 Task: Search one way flight ticket for 3 adults in first from Rochester: Rochester International Airport to Raleigh: Raleigh-durham International Airport on 8-5-2023. Choice of flights is Alaska. Number of bags: 11 checked bags. Price is upto 82000. Outbound departure time preference is 6:30.
Action: Mouse moved to (377, 314)
Screenshot: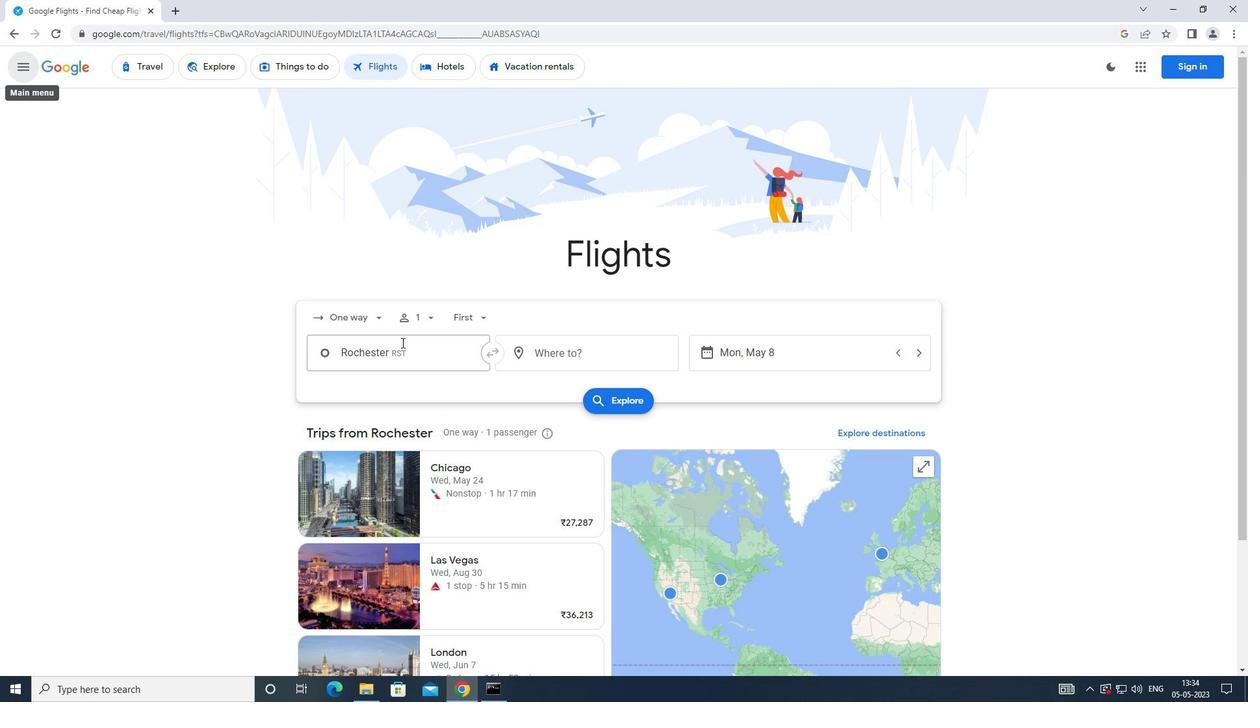 
Action: Mouse pressed left at (377, 314)
Screenshot: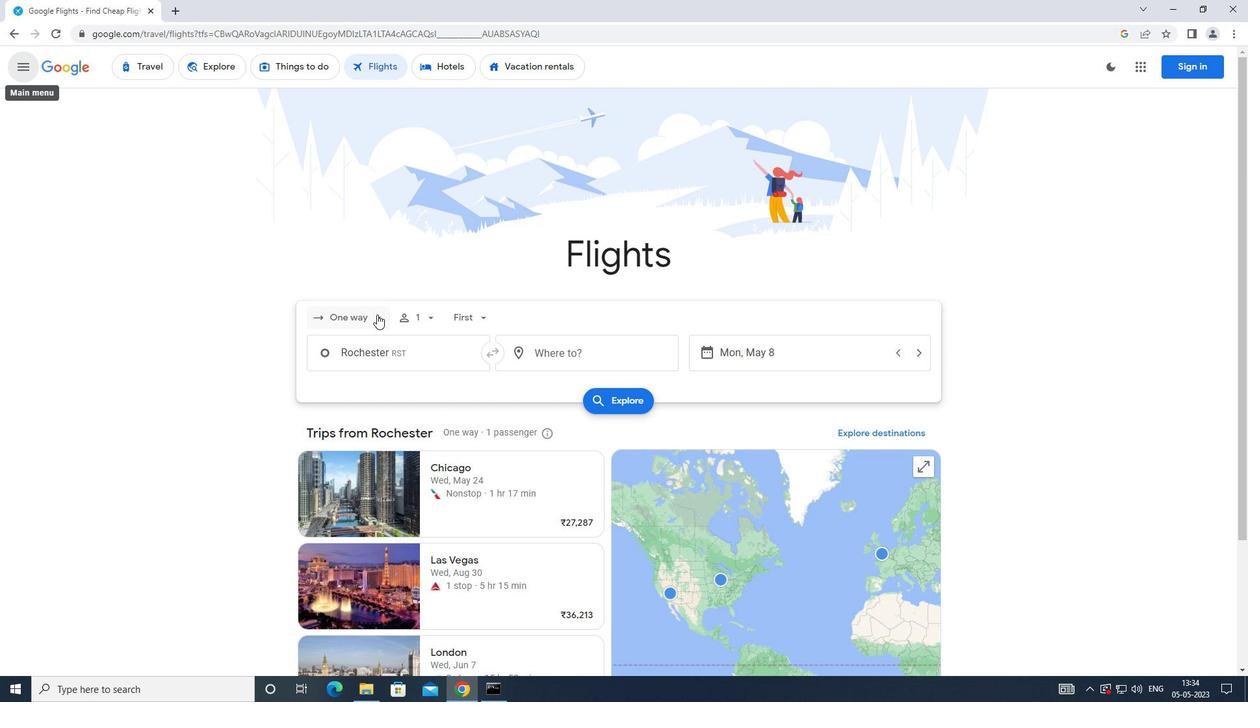 
Action: Mouse moved to (379, 382)
Screenshot: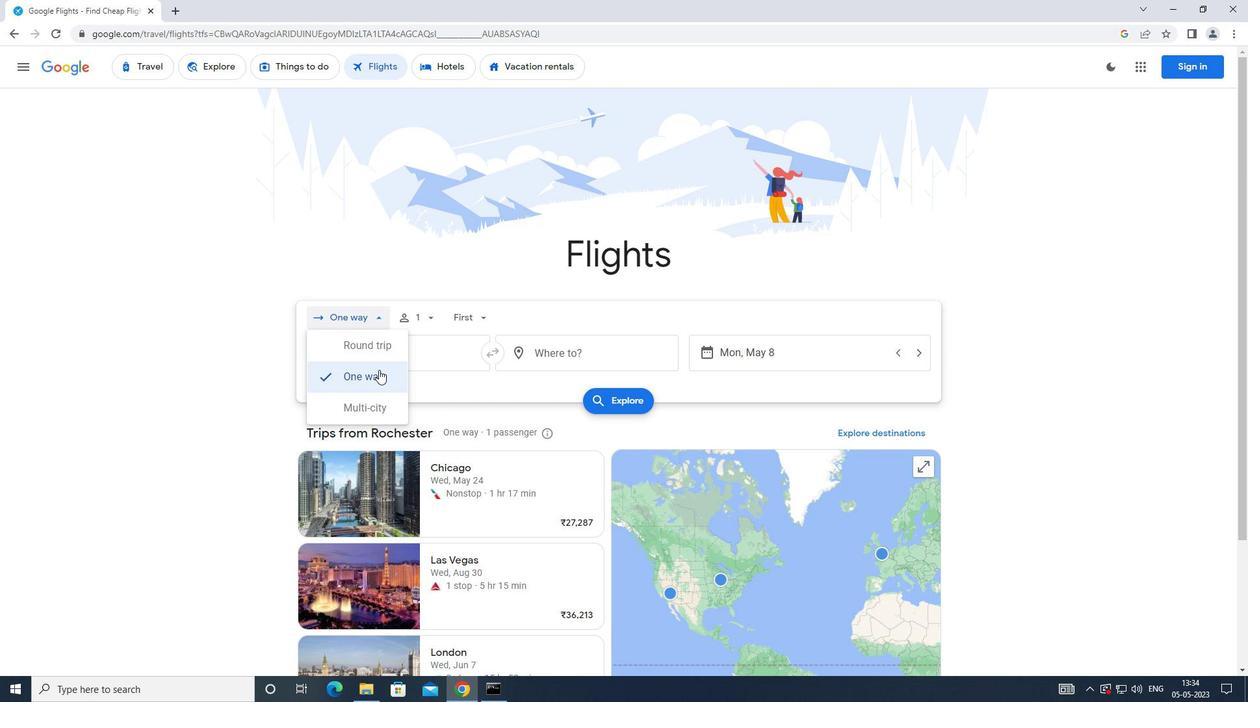 
Action: Mouse pressed left at (379, 382)
Screenshot: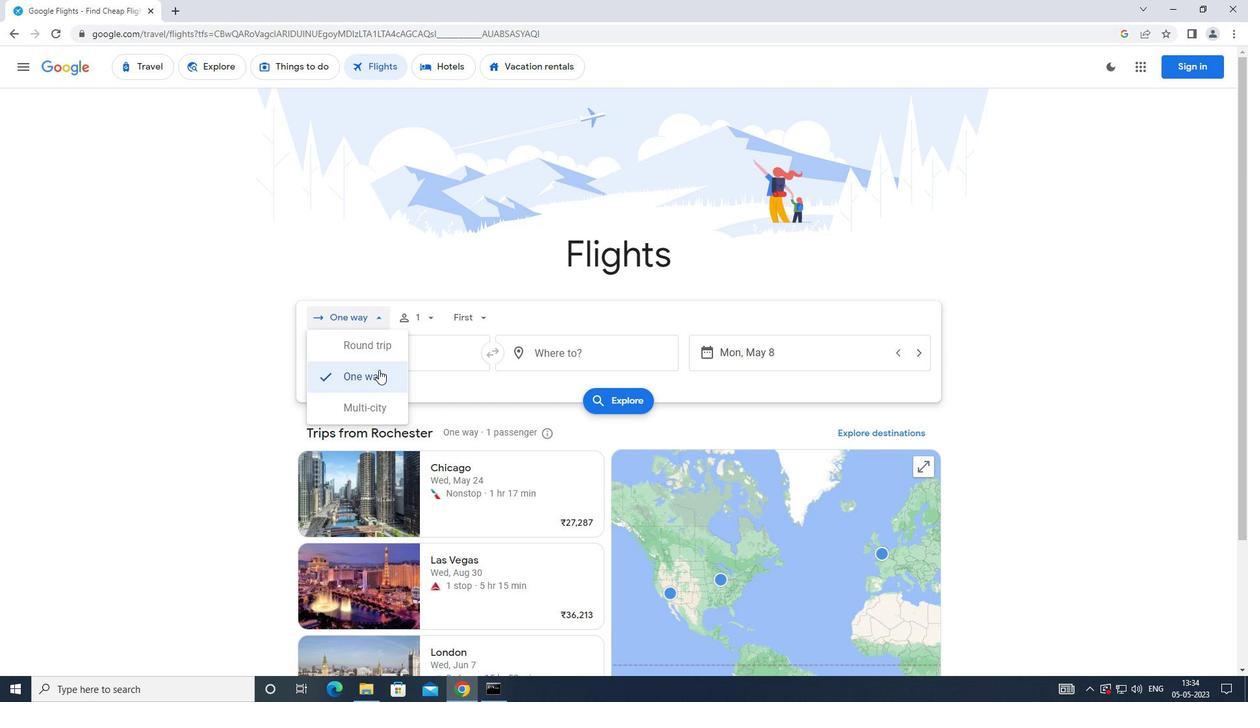 
Action: Mouse moved to (420, 321)
Screenshot: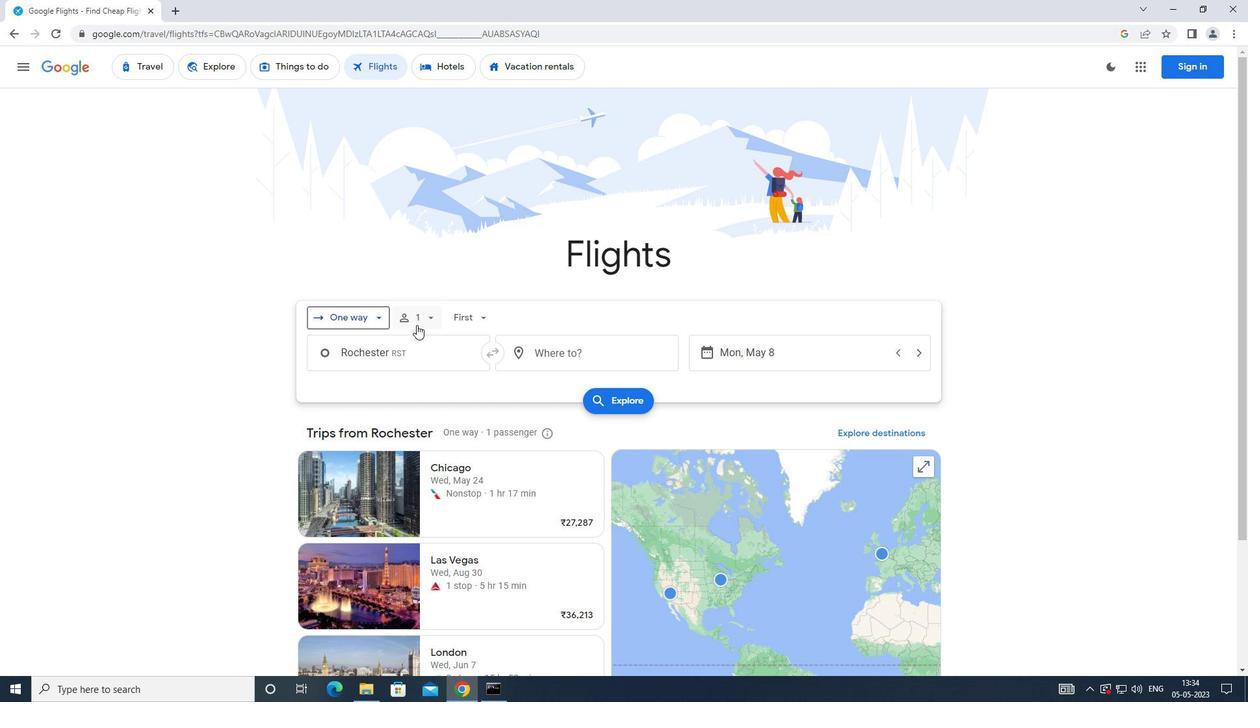
Action: Mouse pressed left at (420, 321)
Screenshot: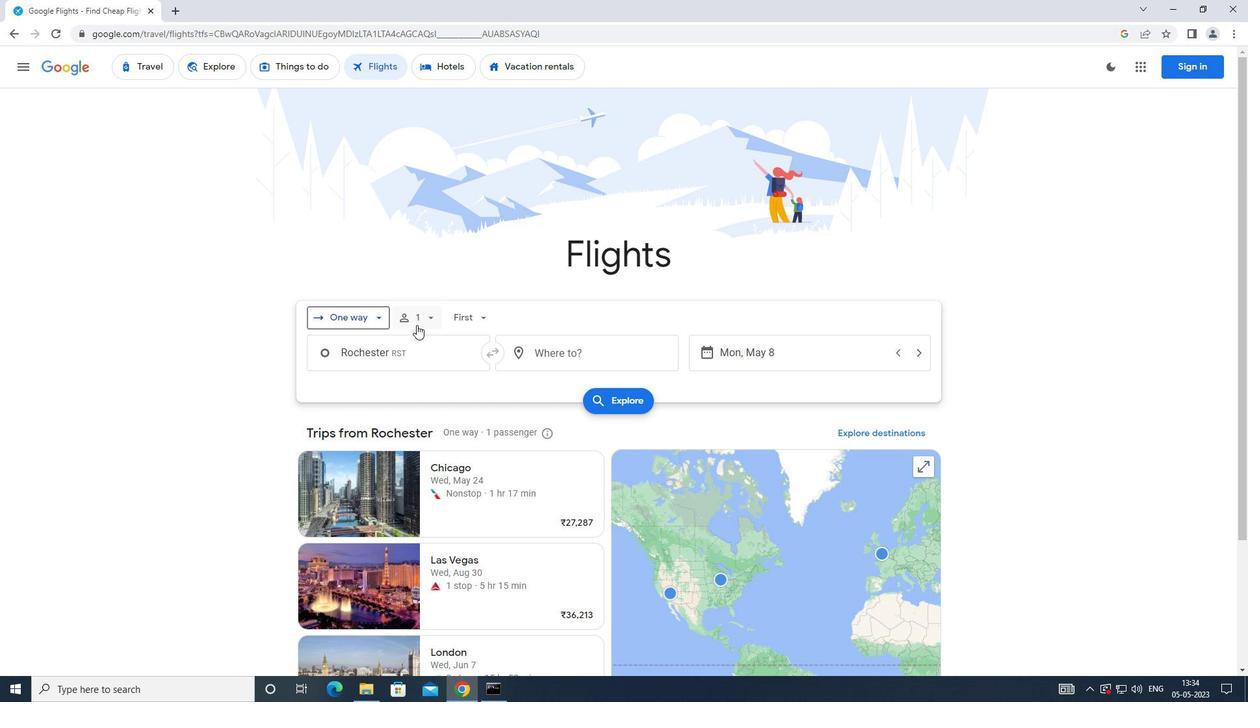 
Action: Mouse moved to (533, 359)
Screenshot: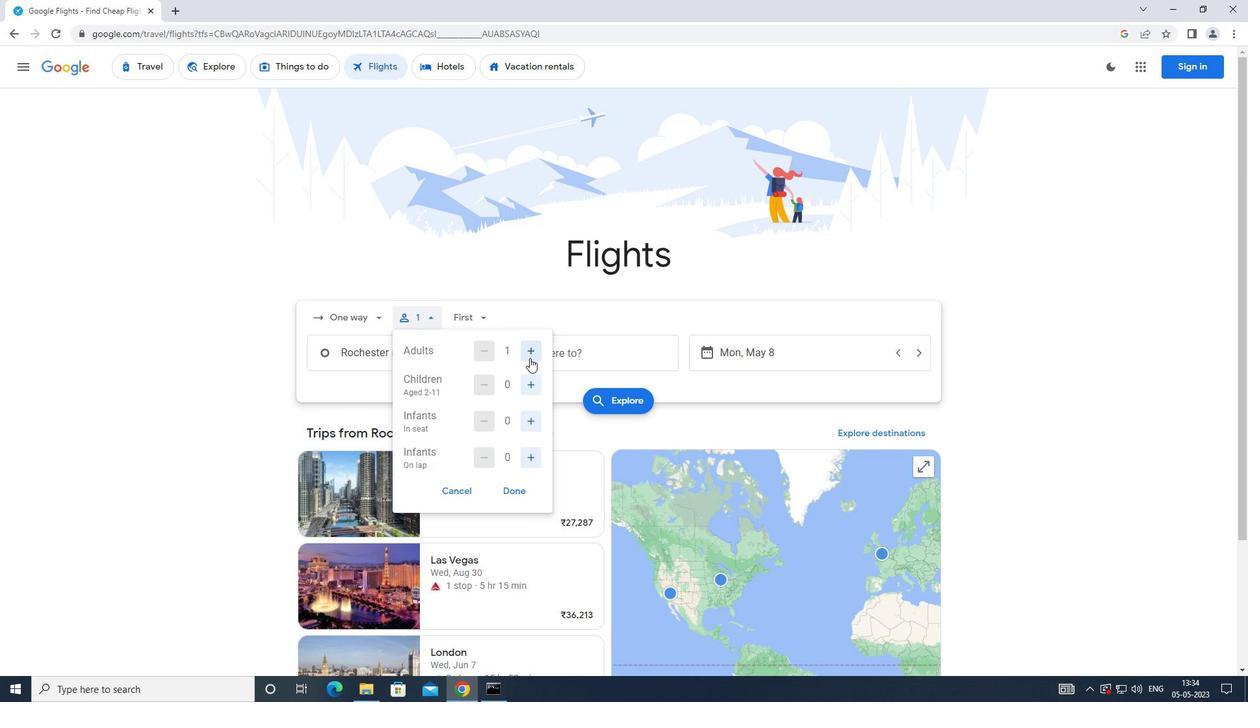 
Action: Mouse pressed left at (533, 359)
Screenshot: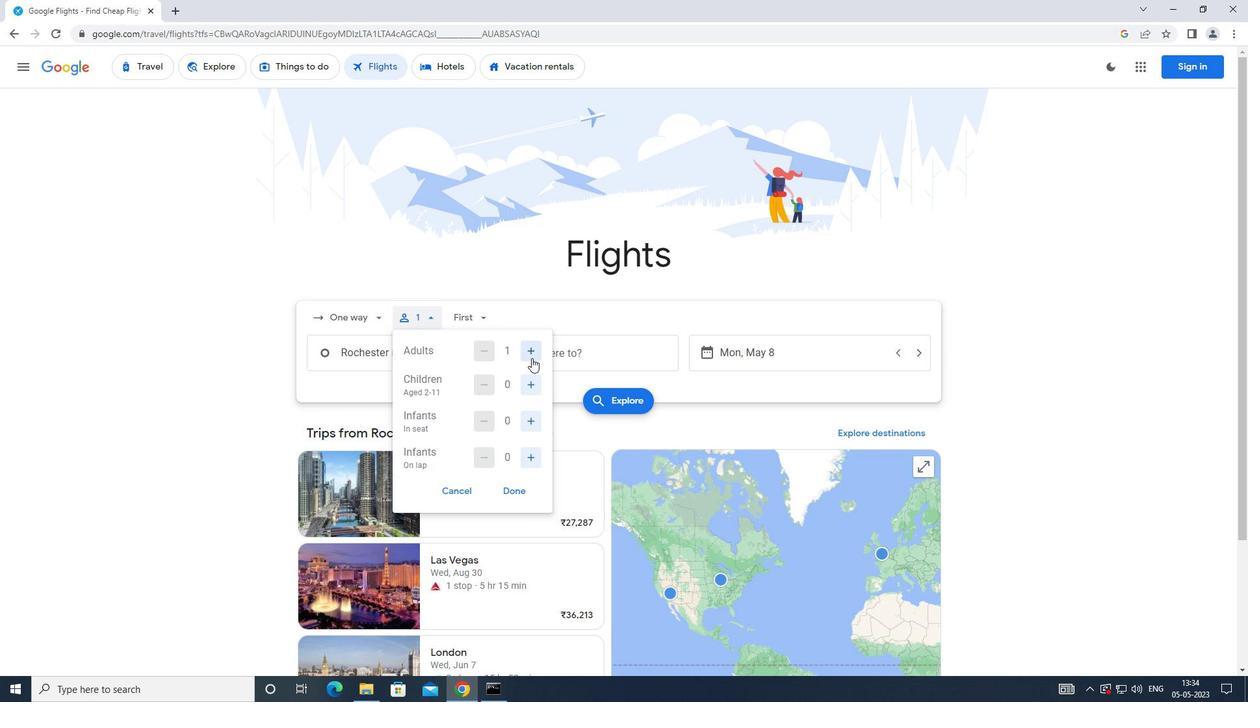 
Action: Mouse pressed left at (533, 359)
Screenshot: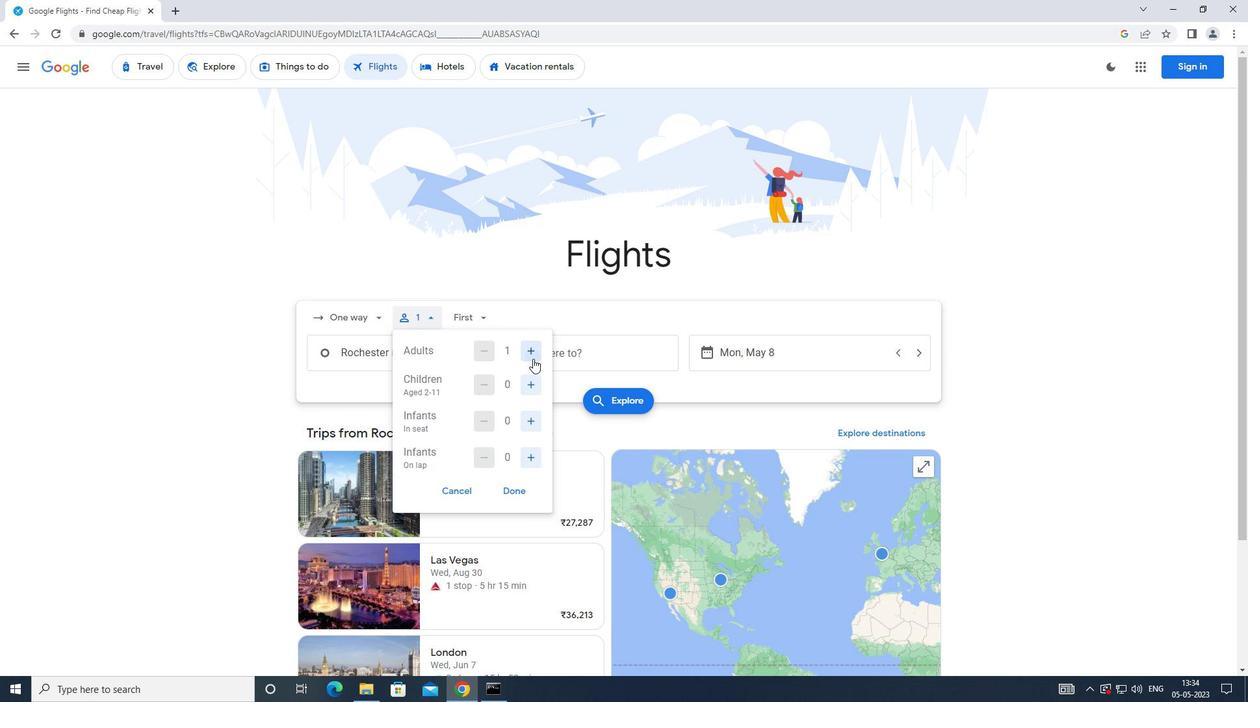 
Action: Mouse moved to (504, 496)
Screenshot: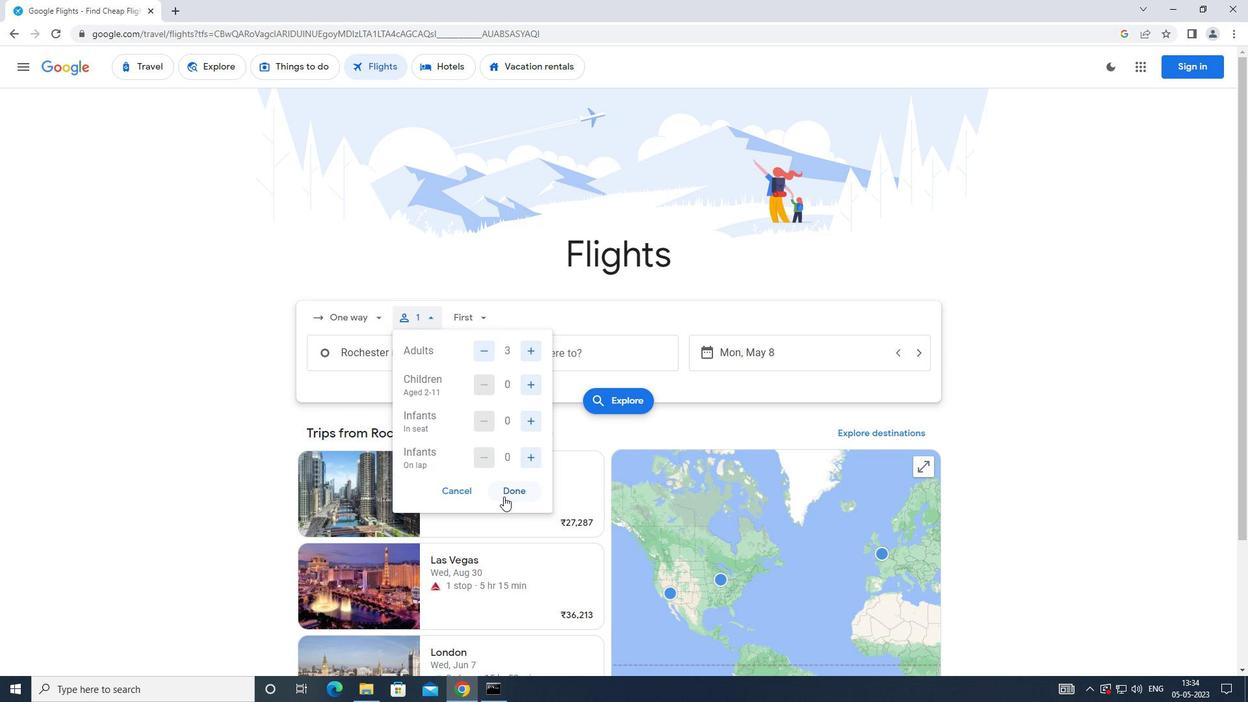 
Action: Mouse pressed left at (504, 496)
Screenshot: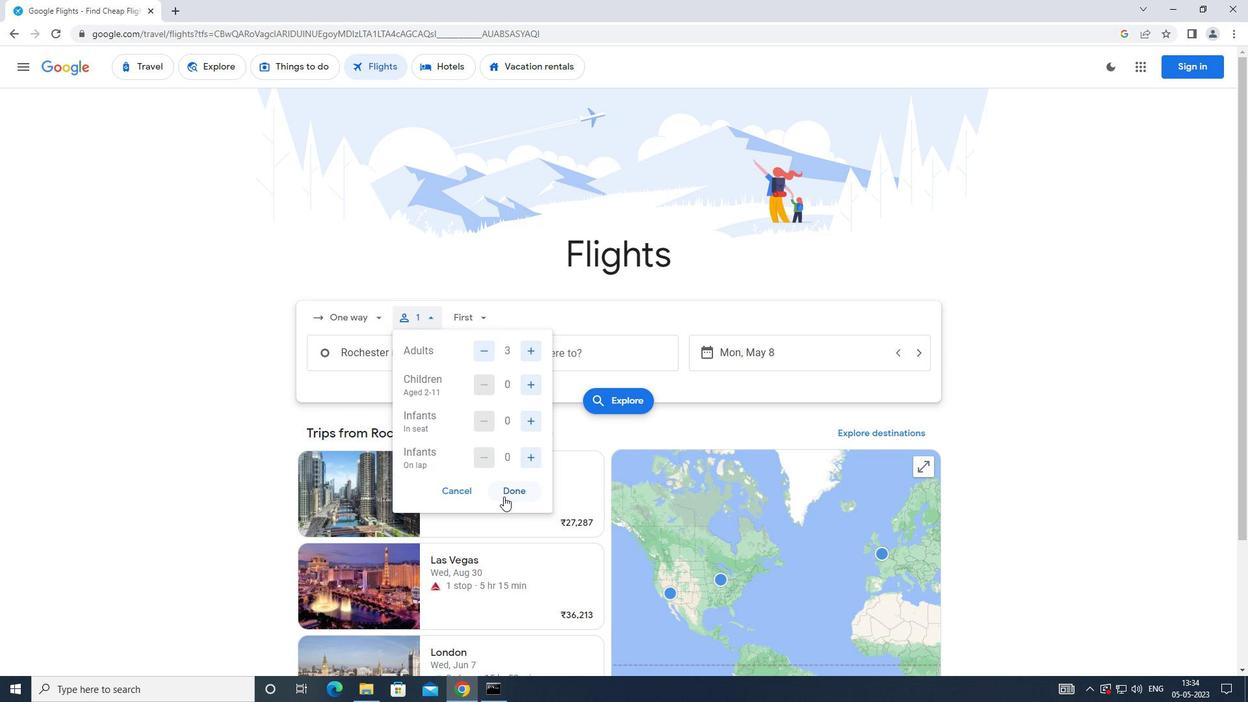 
Action: Mouse moved to (444, 356)
Screenshot: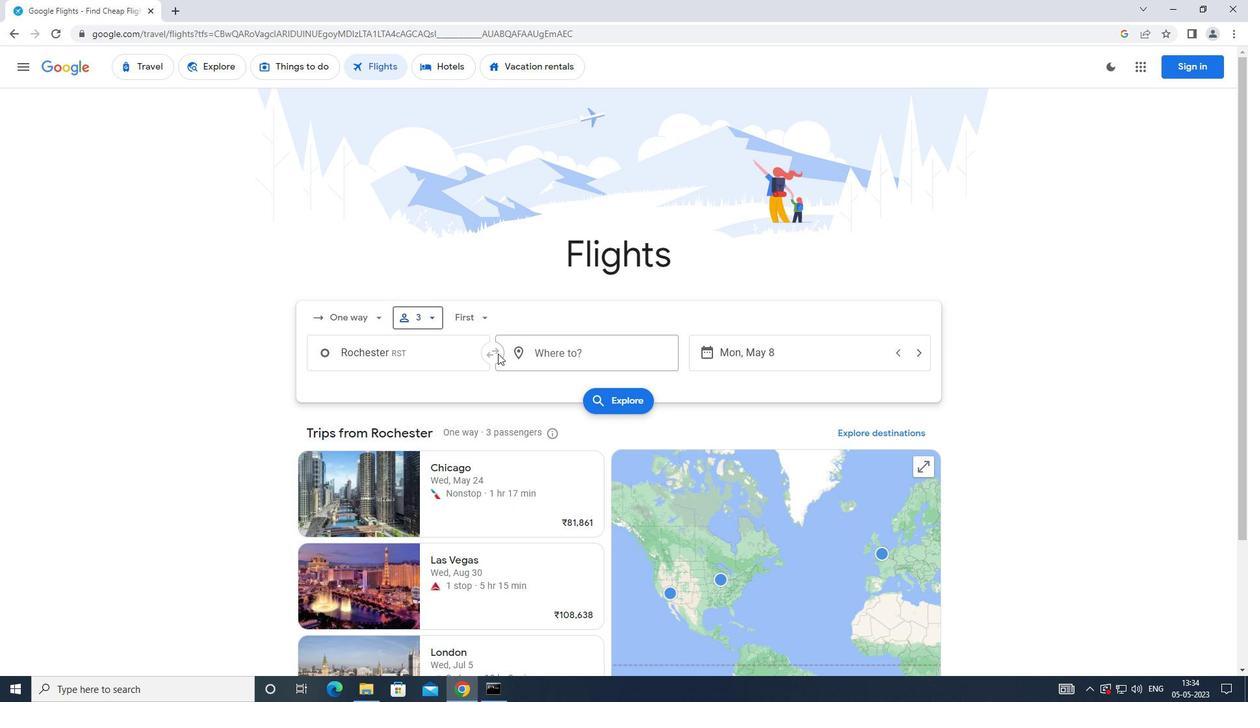 
Action: Mouse pressed left at (444, 356)
Screenshot: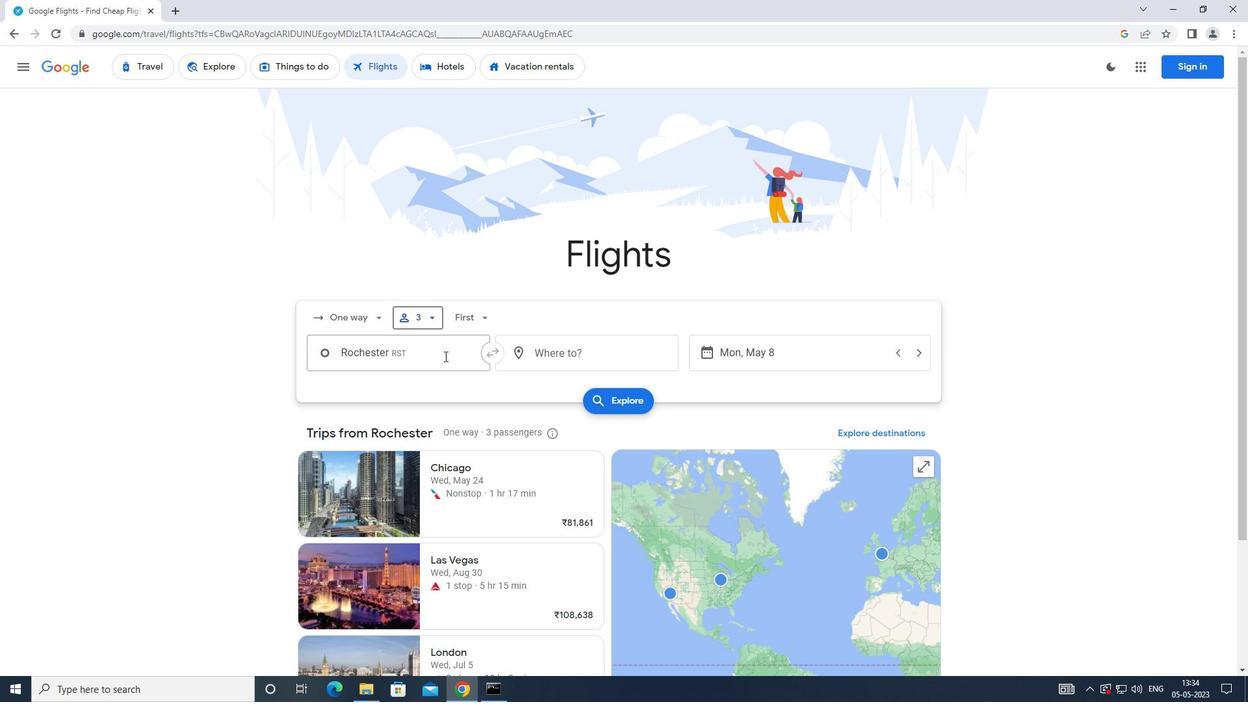 
Action: Mouse moved to (441, 357)
Screenshot: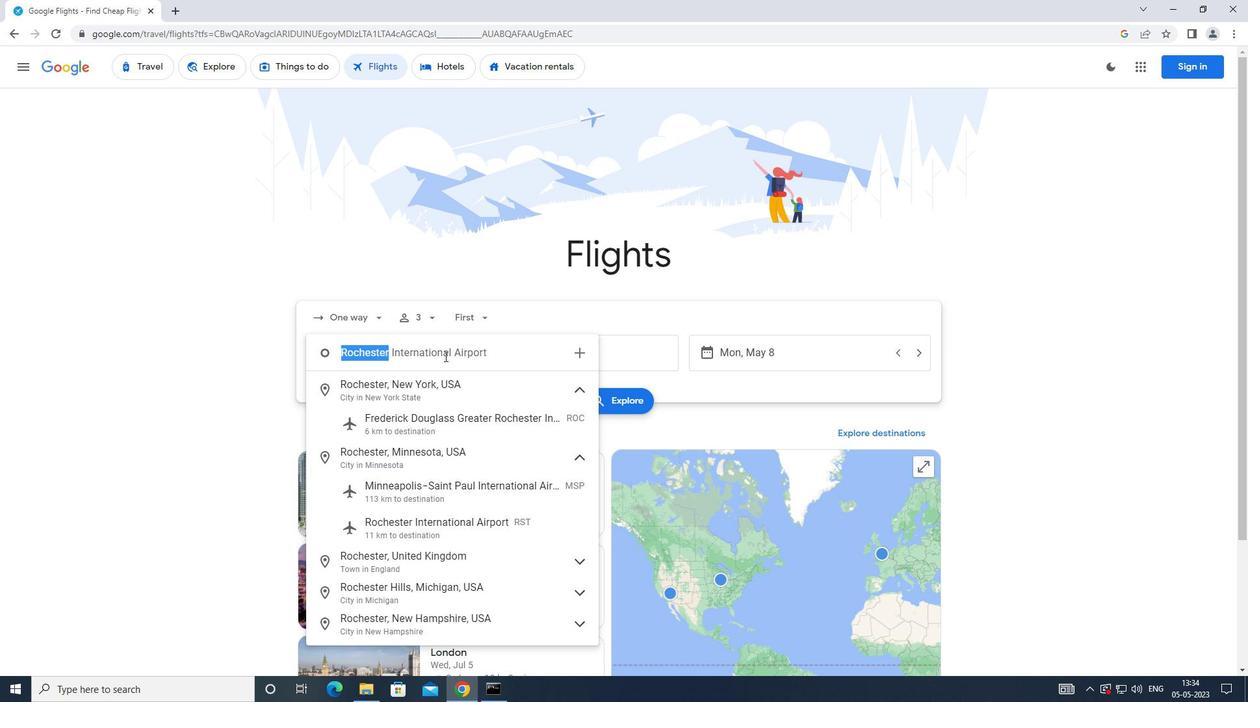 
Action: Key pressed <Key.caps_lock>r<Key.caps_lock>ochester
Screenshot: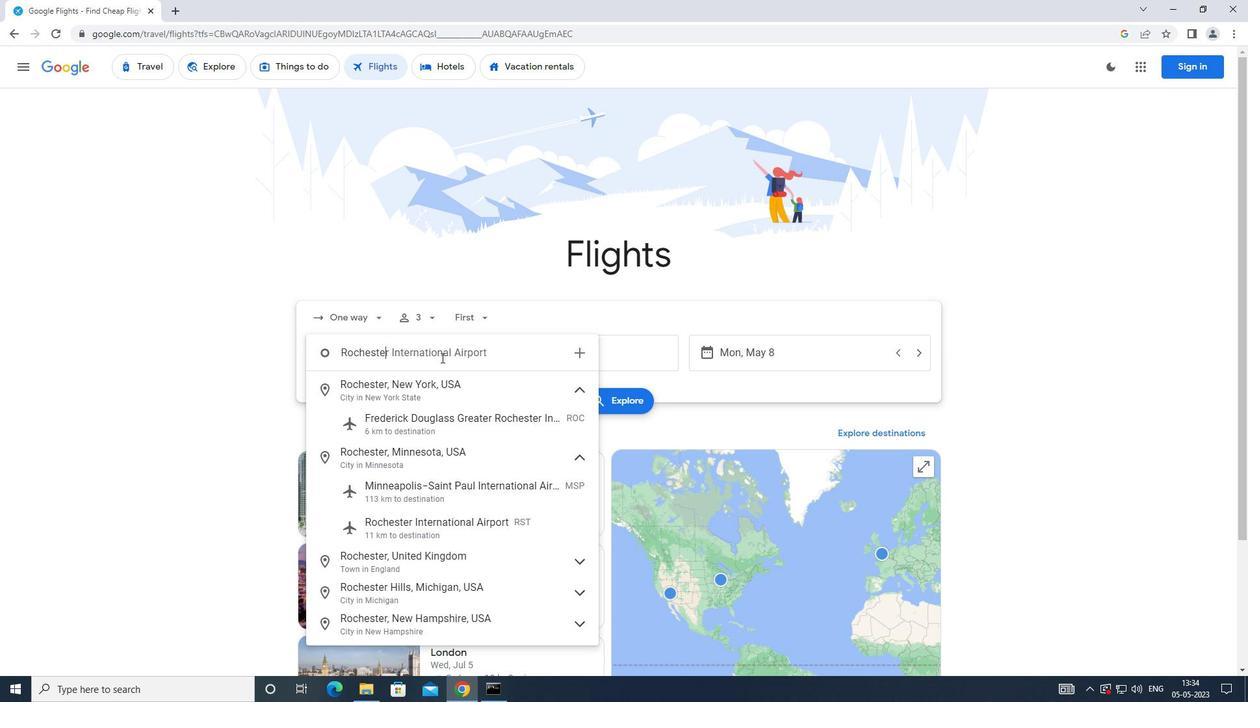 
Action: Mouse moved to (438, 522)
Screenshot: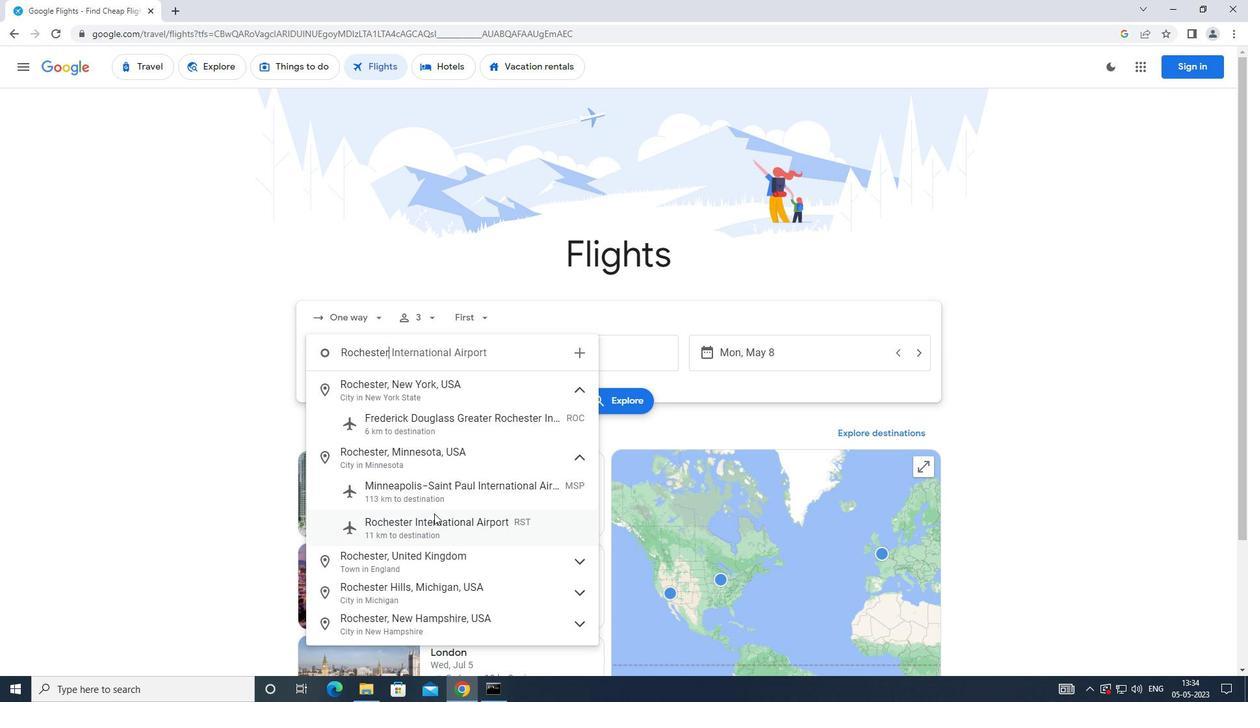 
Action: Mouse pressed left at (438, 522)
Screenshot: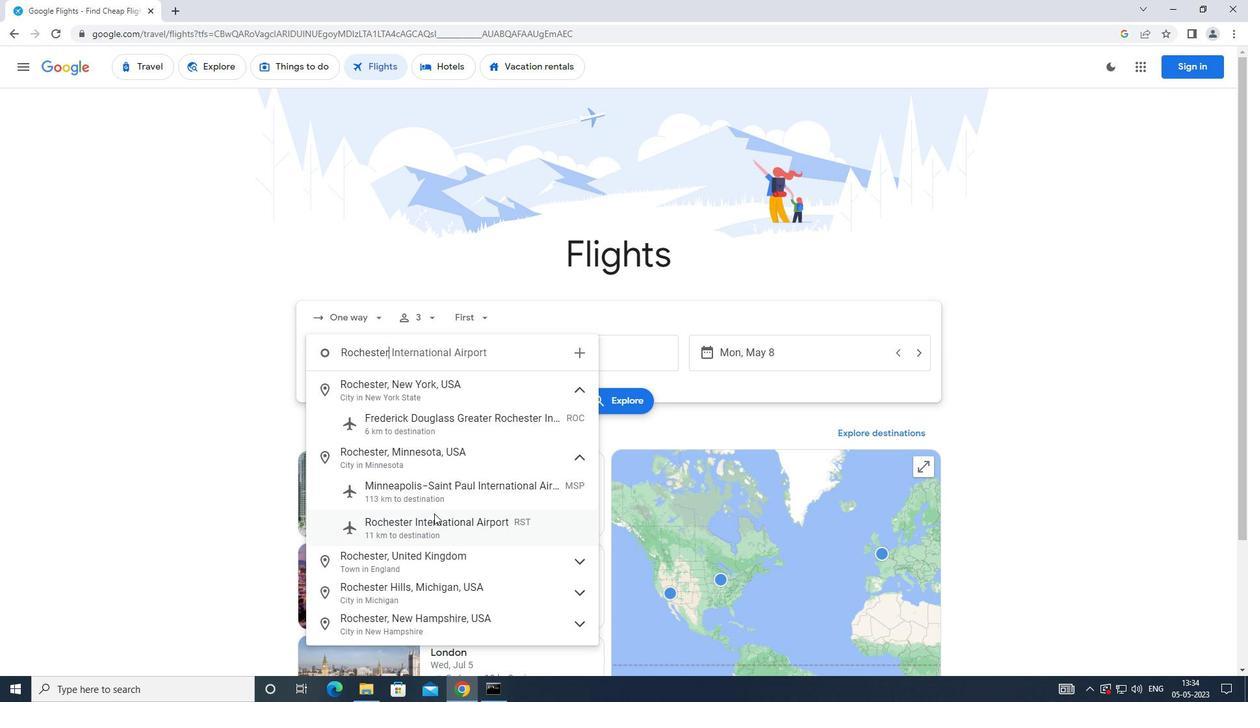 
Action: Mouse moved to (600, 355)
Screenshot: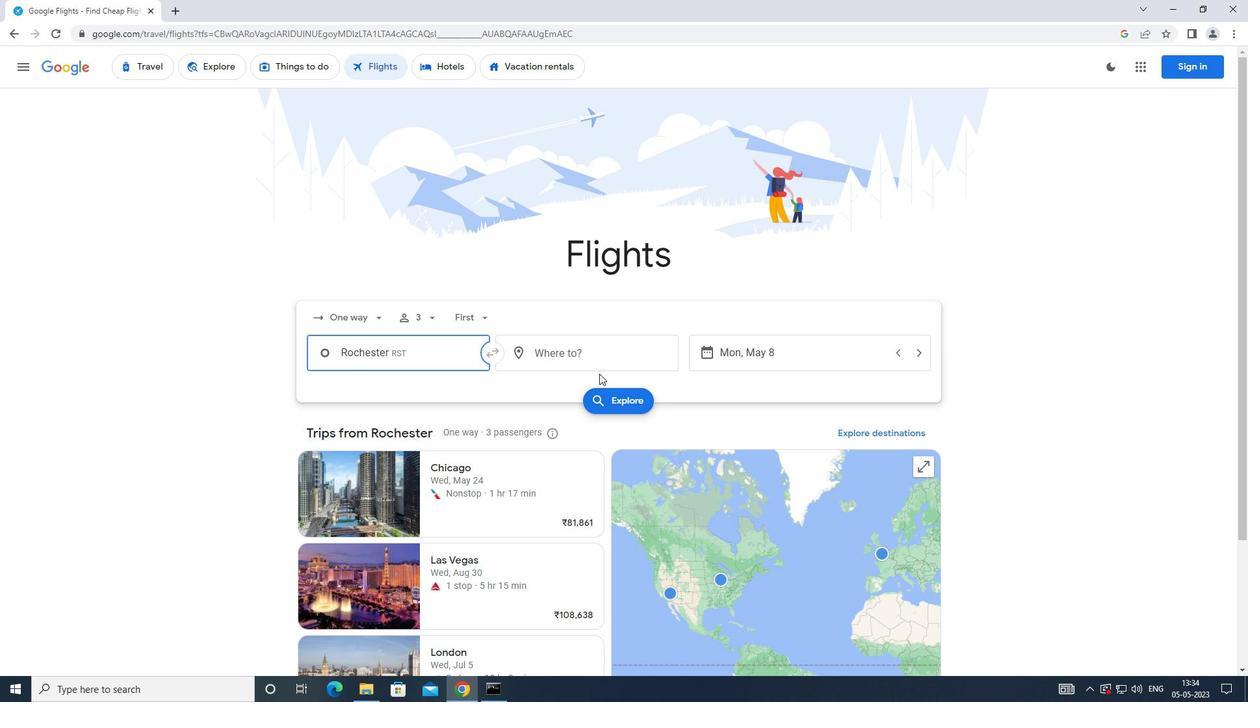 
Action: Mouse pressed left at (600, 355)
Screenshot: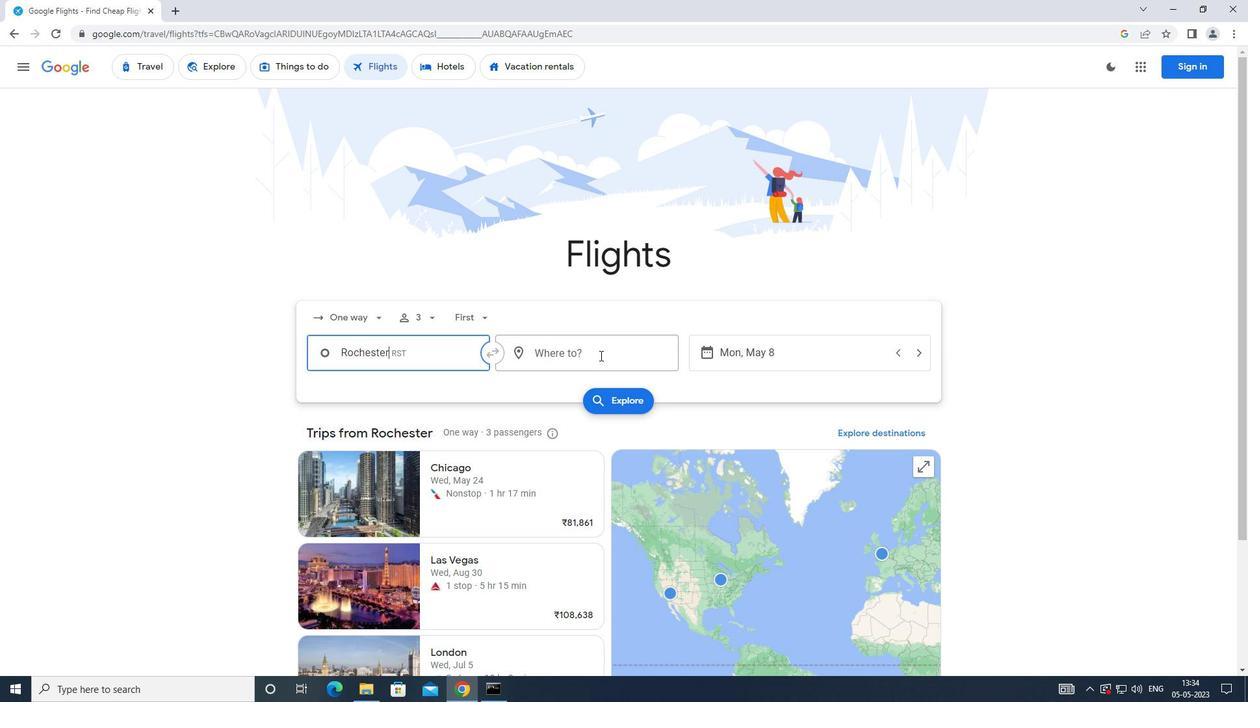 
Action: Mouse moved to (597, 368)
Screenshot: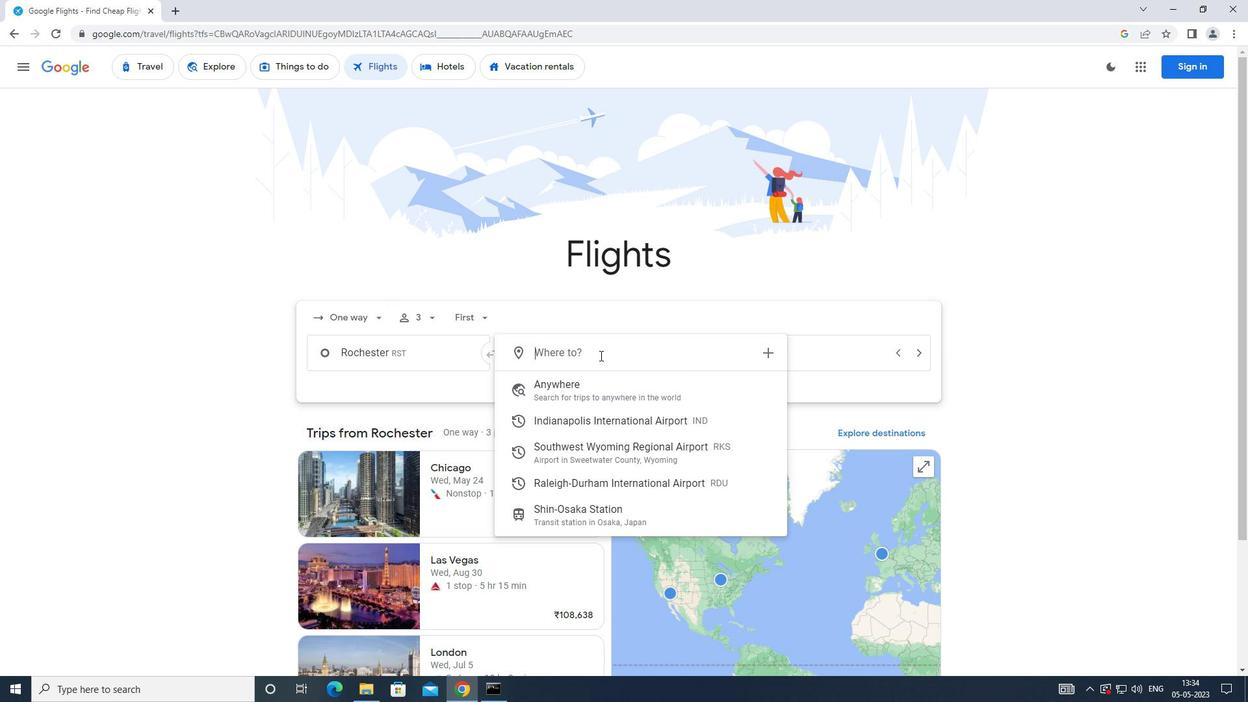 
Action: Key pressed <Key.caps_lock>r<Key.caps_lock>aleigh
Screenshot: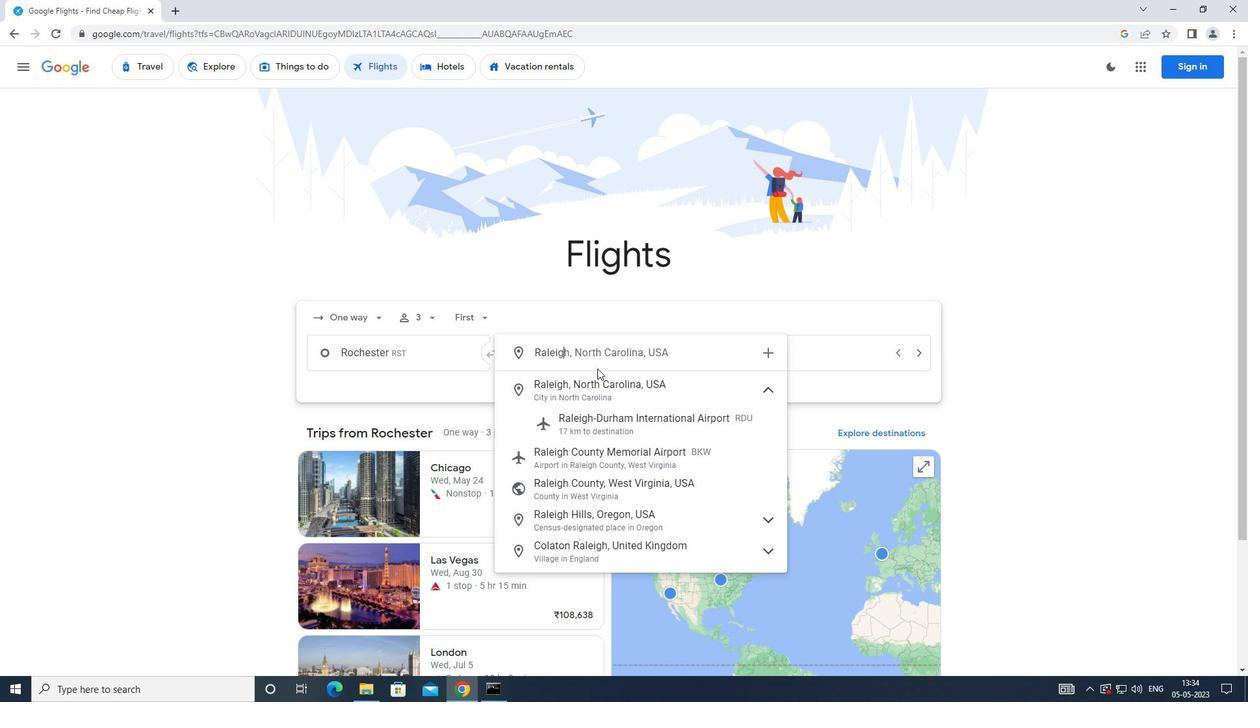 
Action: Mouse moved to (599, 422)
Screenshot: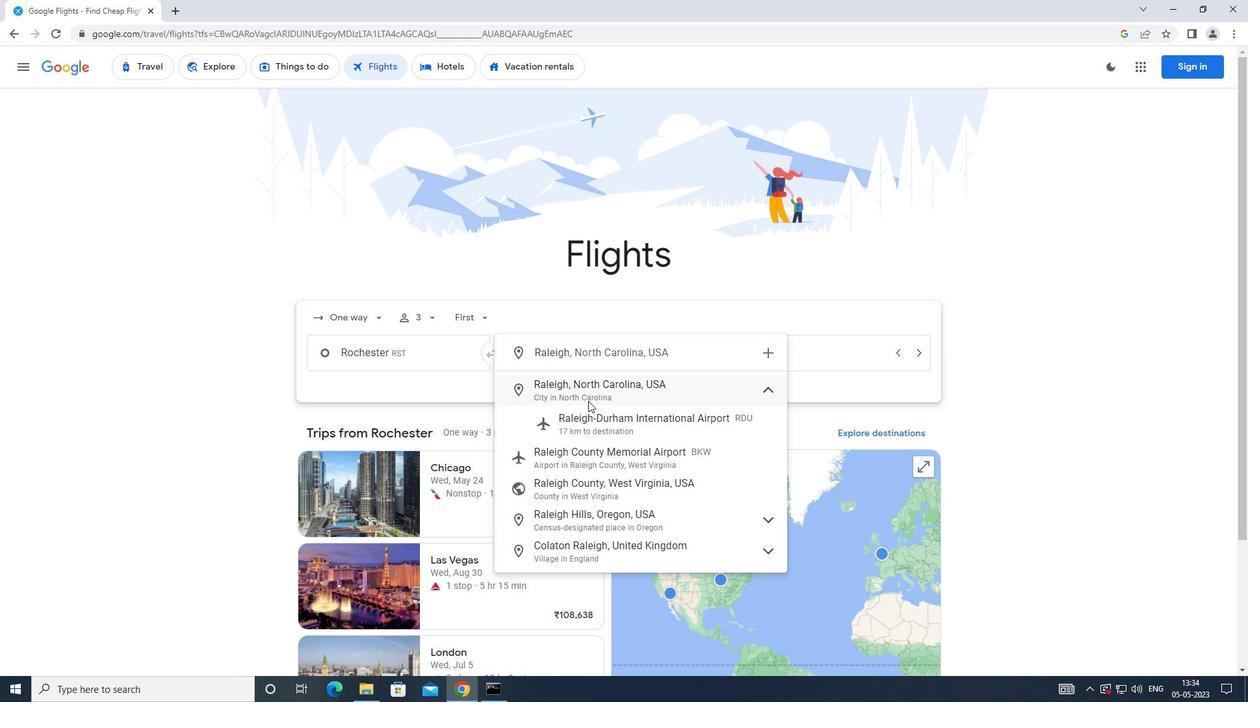 
Action: Mouse pressed left at (599, 422)
Screenshot: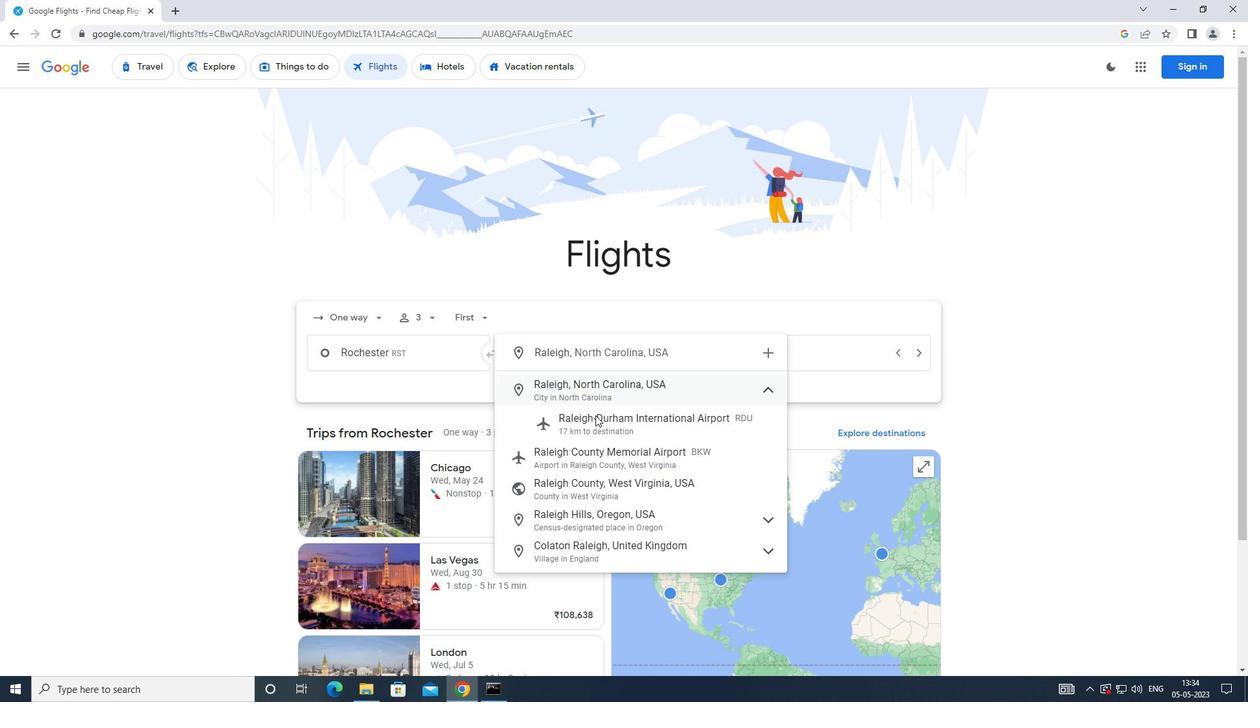 
Action: Mouse moved to (771, 350)
Screenshot: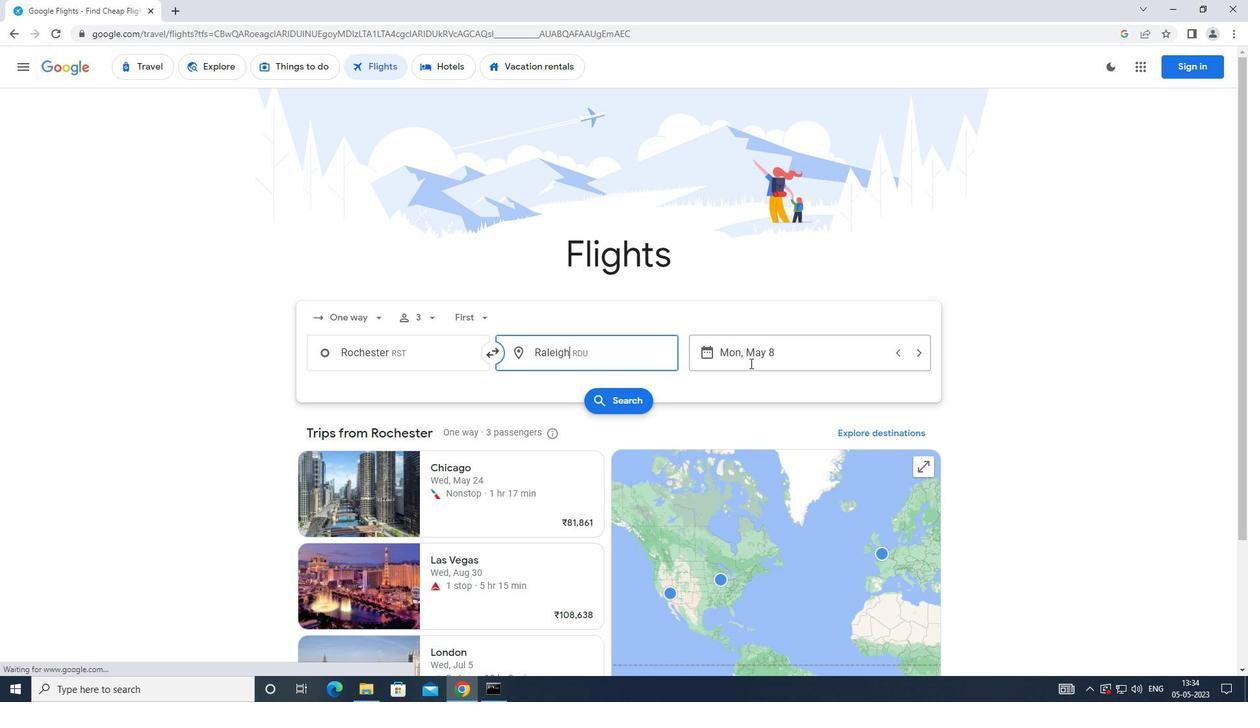 
Action: Mouse pressed left at (771, 350)
Screenshot: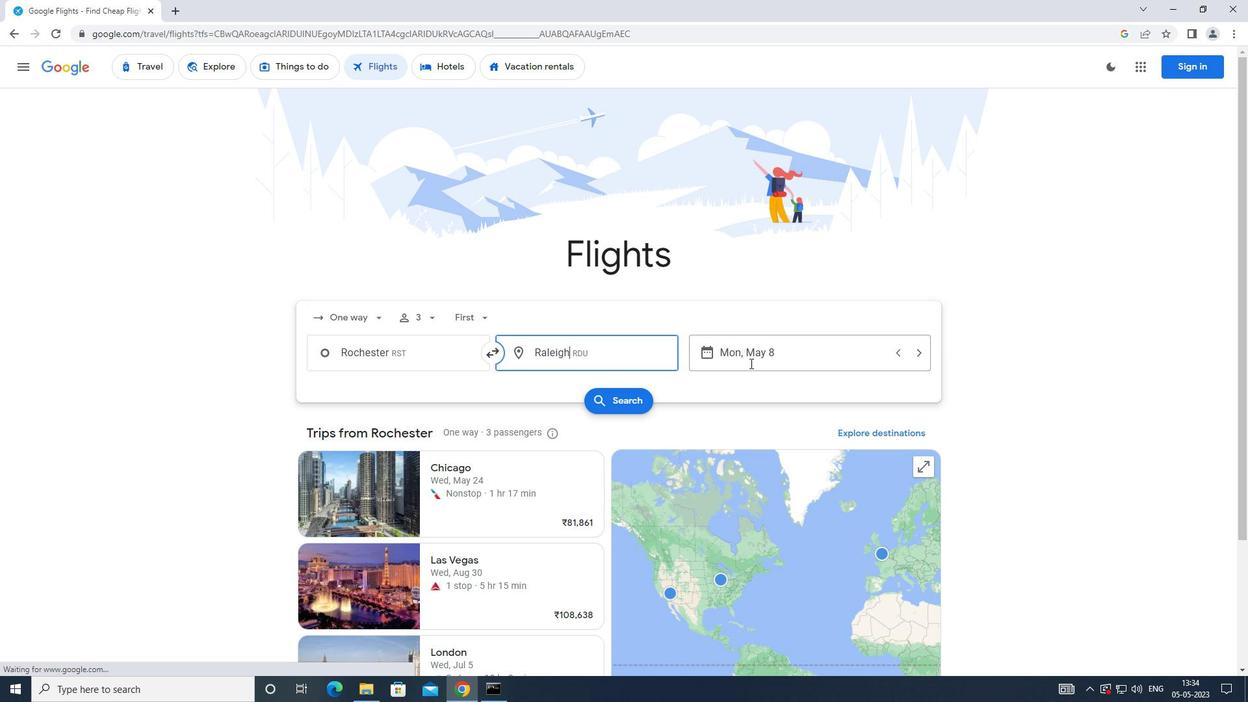 
Action: Mouse moved to (497, 470)
Screenshot: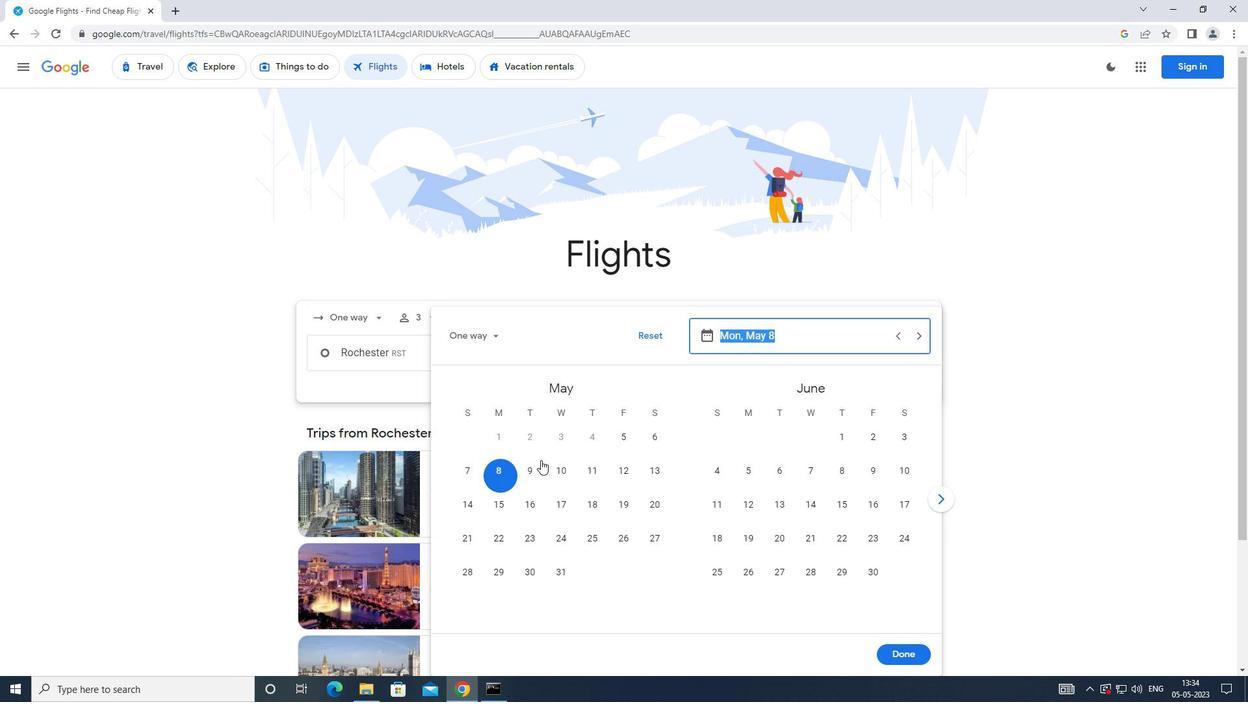 
Action: Mouse pressed left at (497, 470)
Screenshot: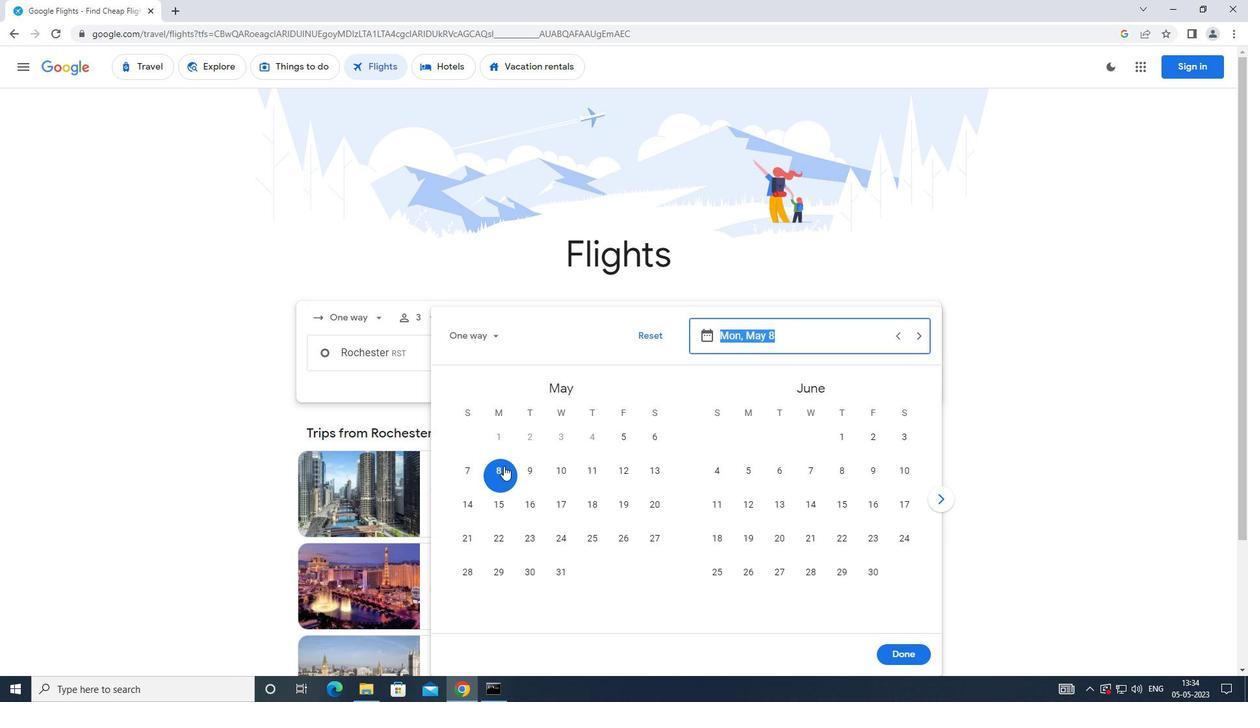 
Action: Mouse moved to (906, 656)
Screenshot: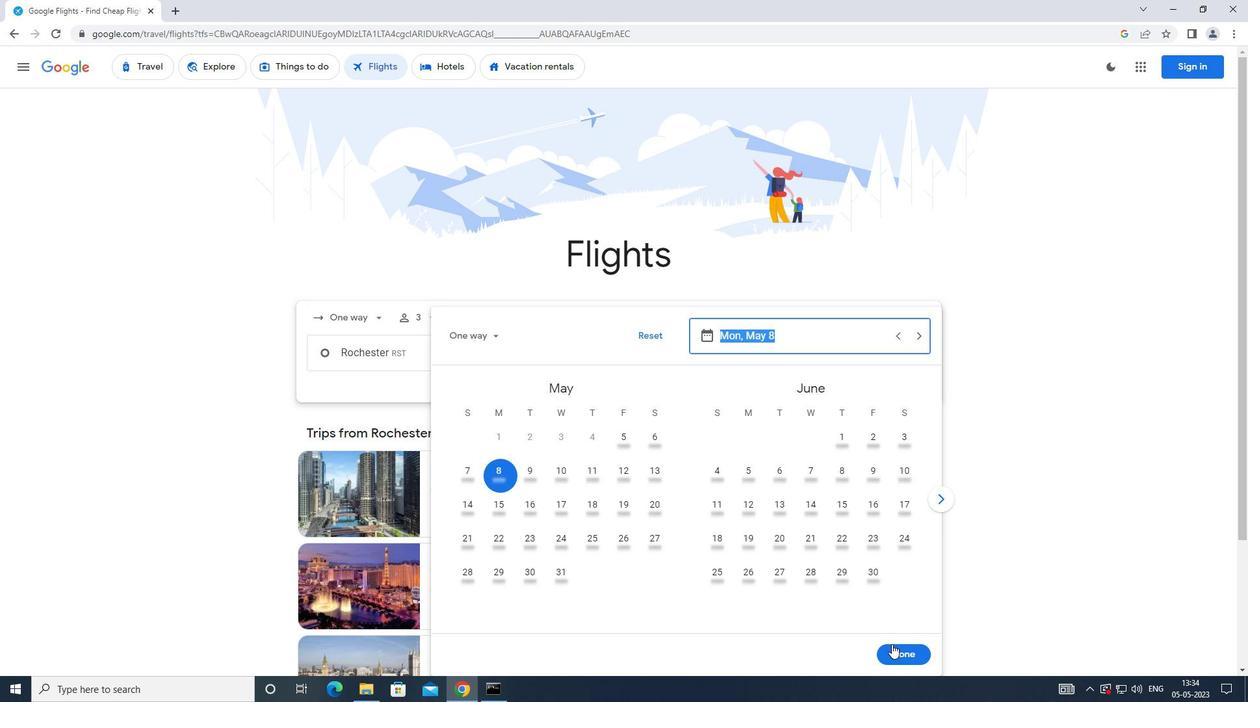 
Action: Mouse pressed left at (906, 656)
Screenshot: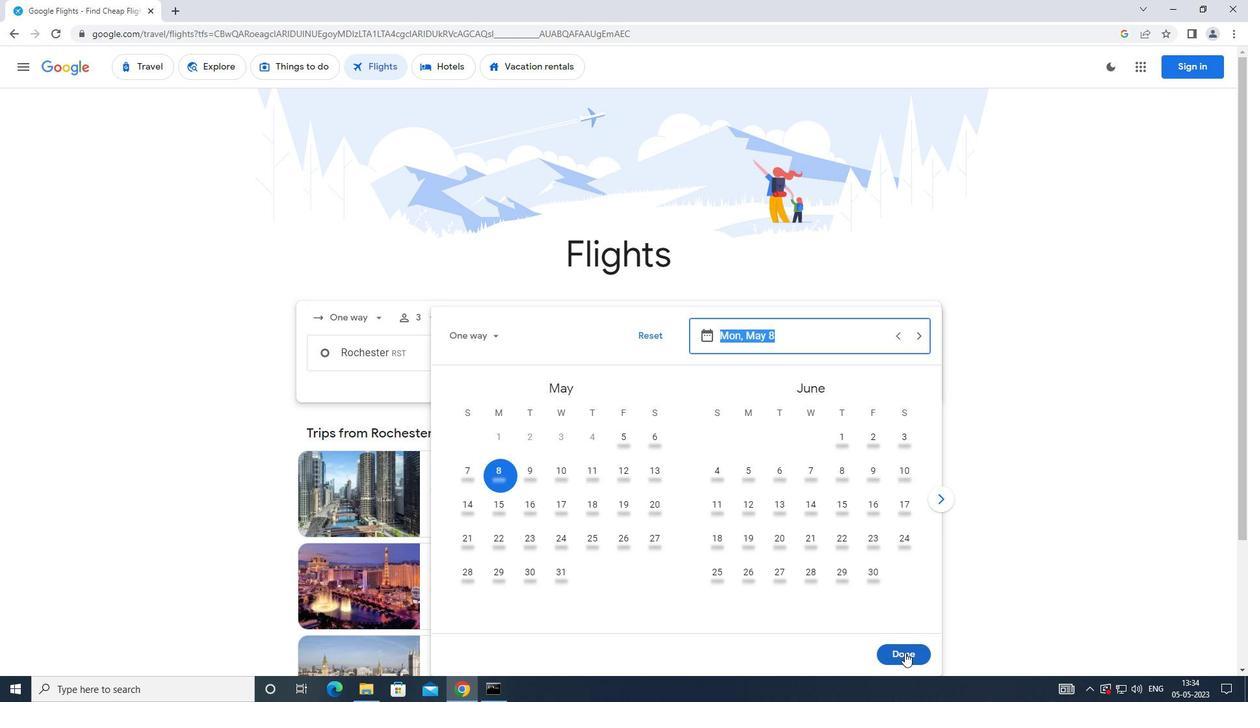 
Action: Mouse moved to (611, 408)
Screenshot: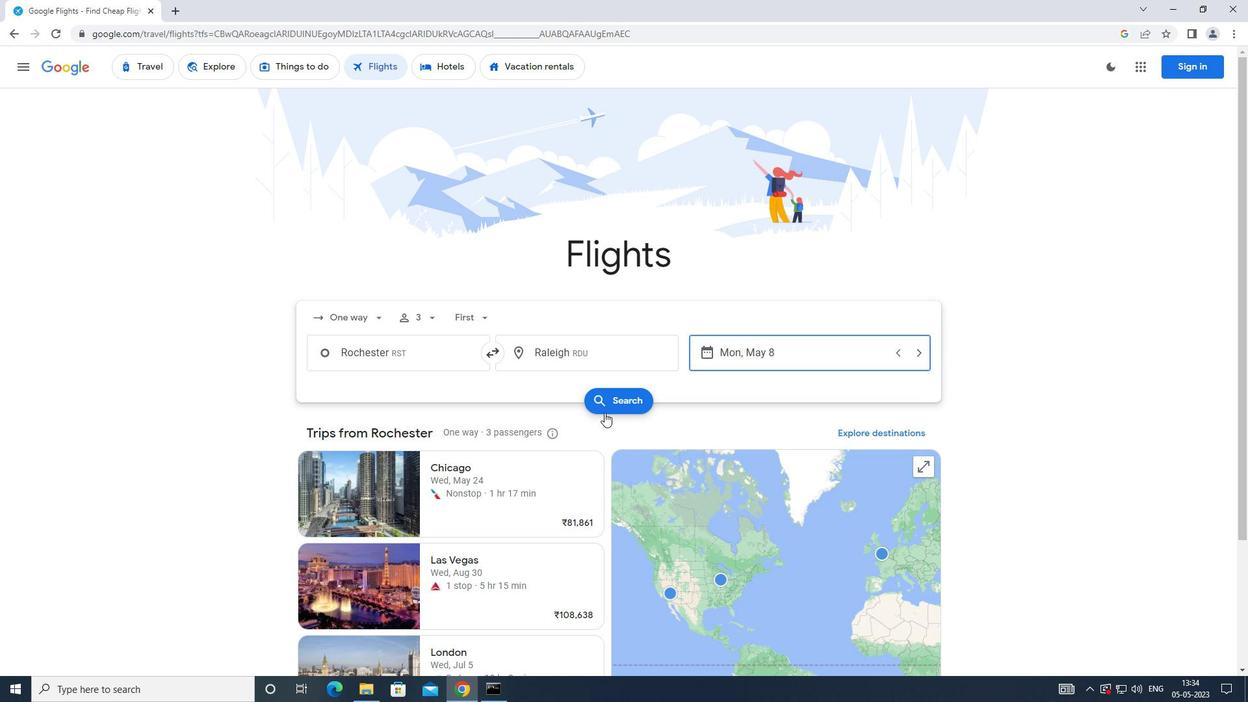 
Action: Mouse pressed left at (611, 408)
Screenshot: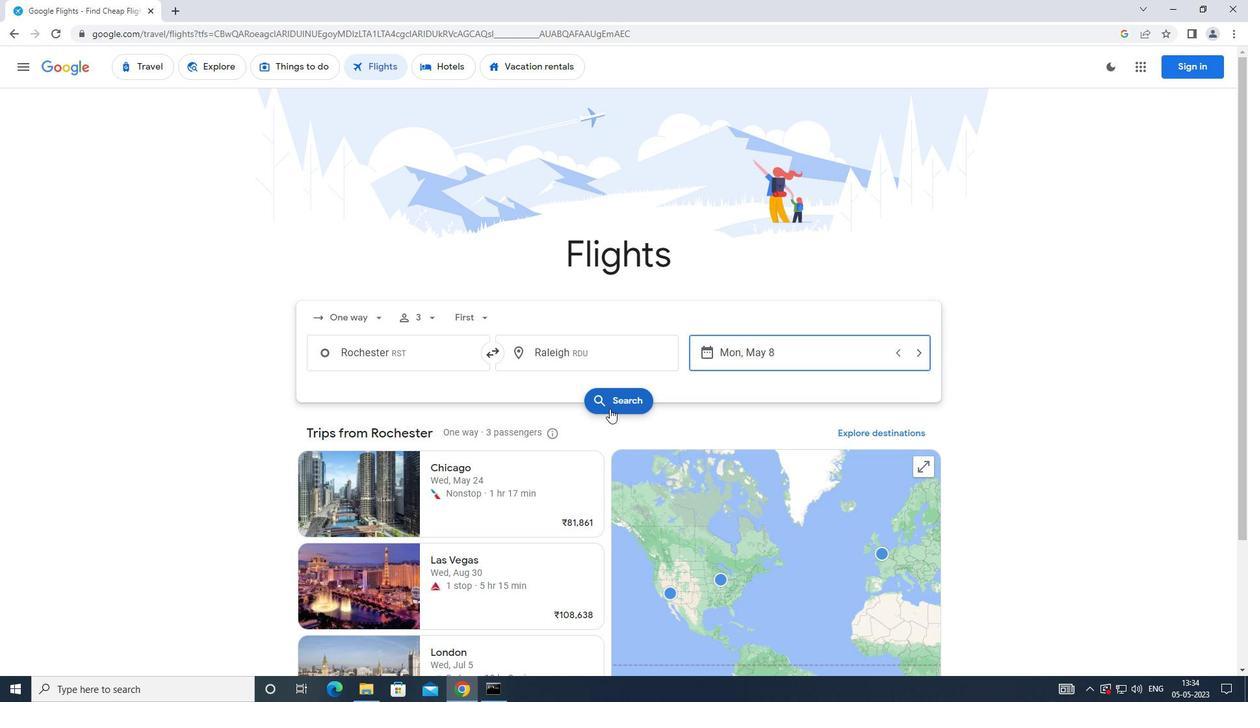 
Action: Mouse moved to (329, 190)
Screenshot: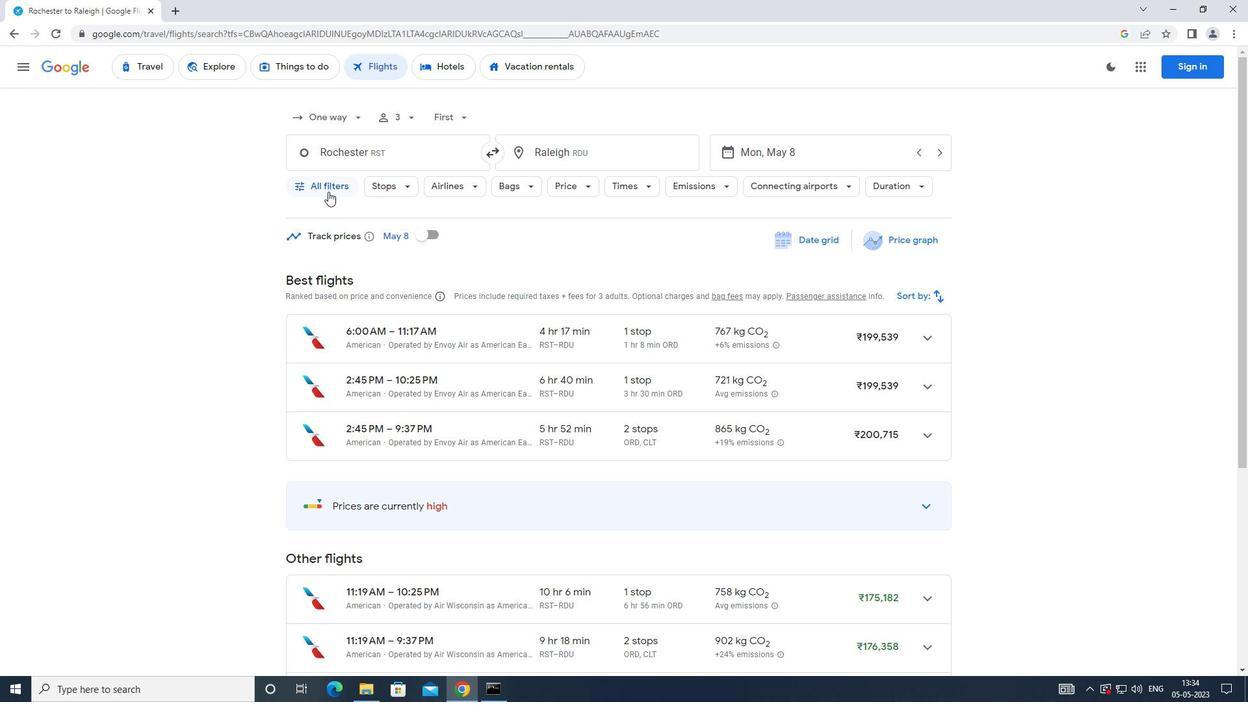 
Action: Mouse pressed left at (329, 190)
Screenshot: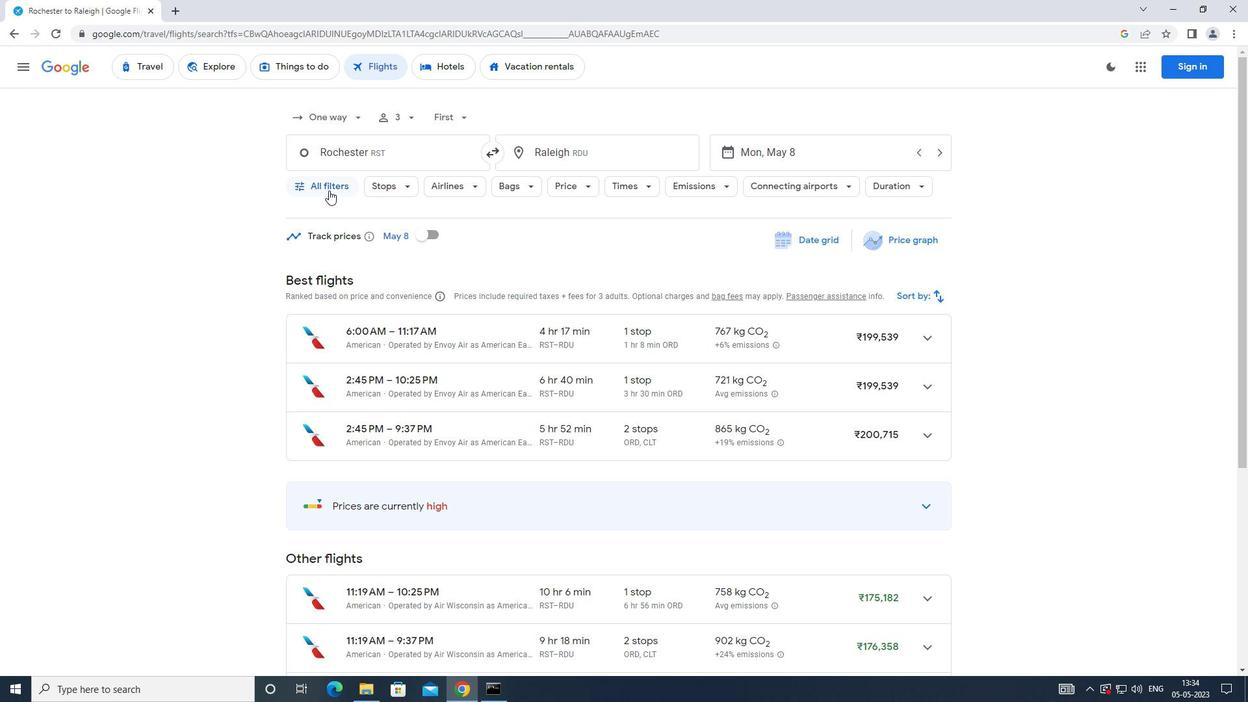 
Action: Mouse moved to (480, 468)
Screenshot: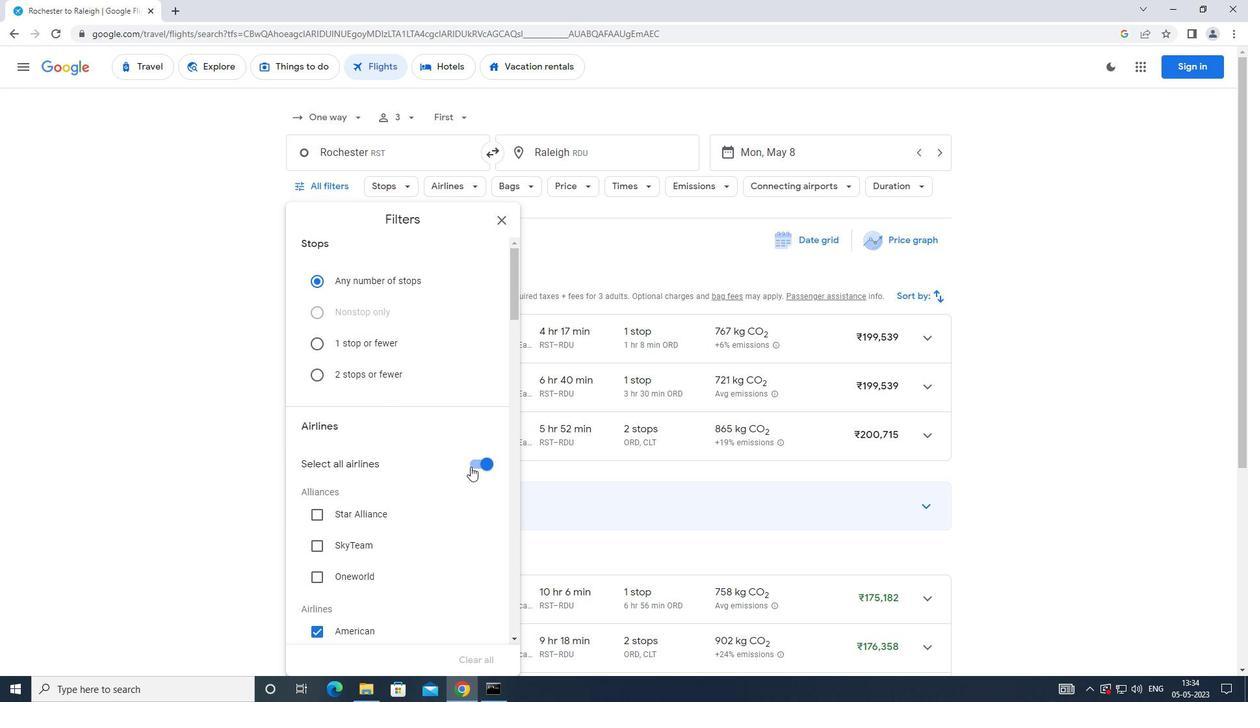 
Action: Mouse pressed left at (480, 468)
Screenshot: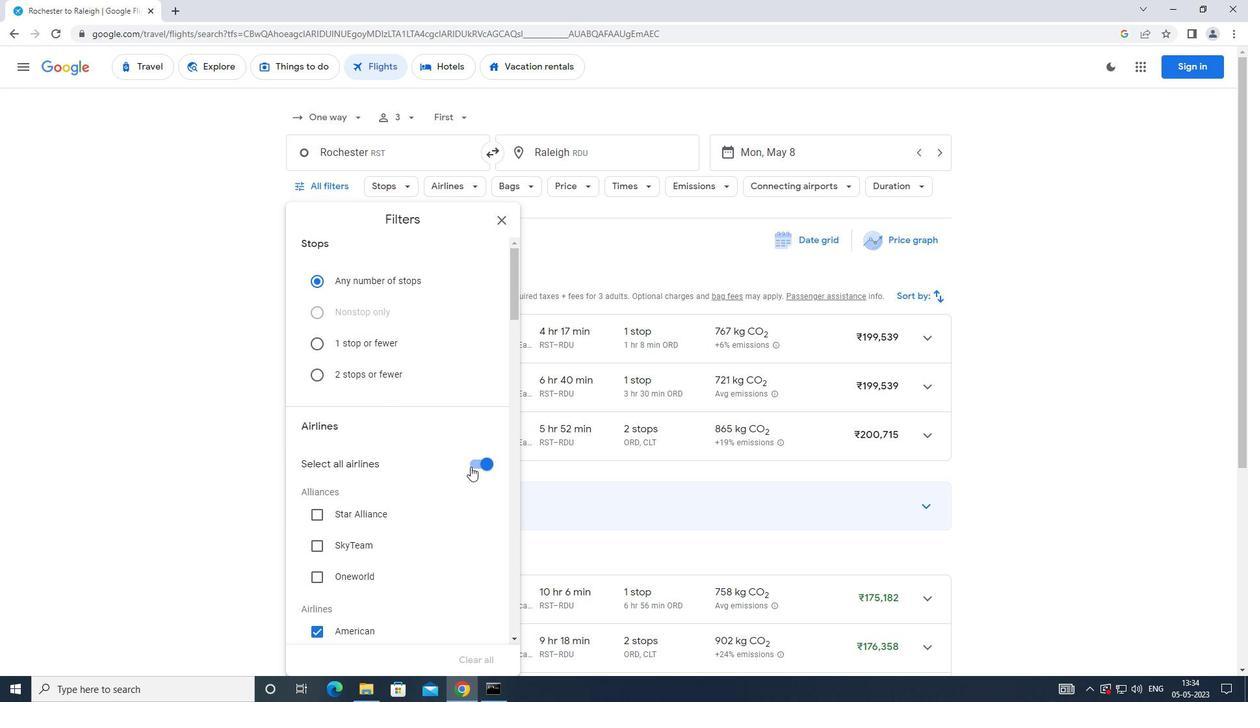
Action: Mouse moved to (434, 414)
Screenshot: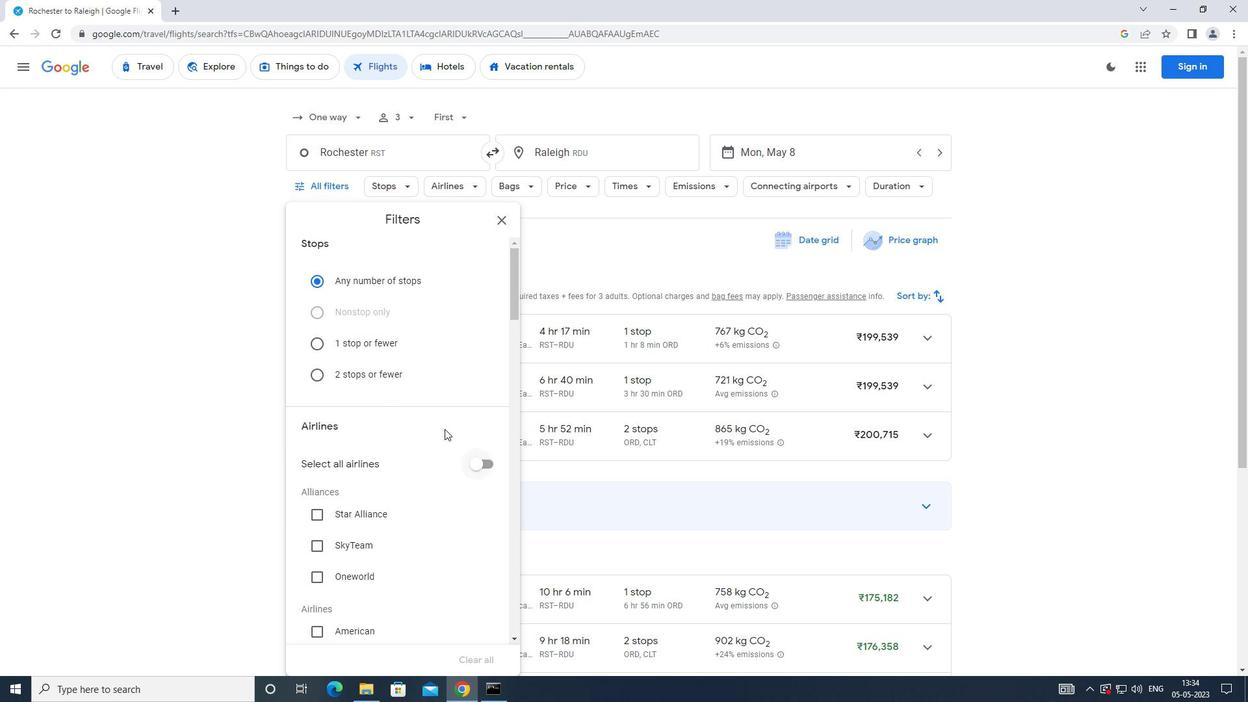 
Action: Mouse scrolled (434, 414) with delta (0, 0)
Screenshot: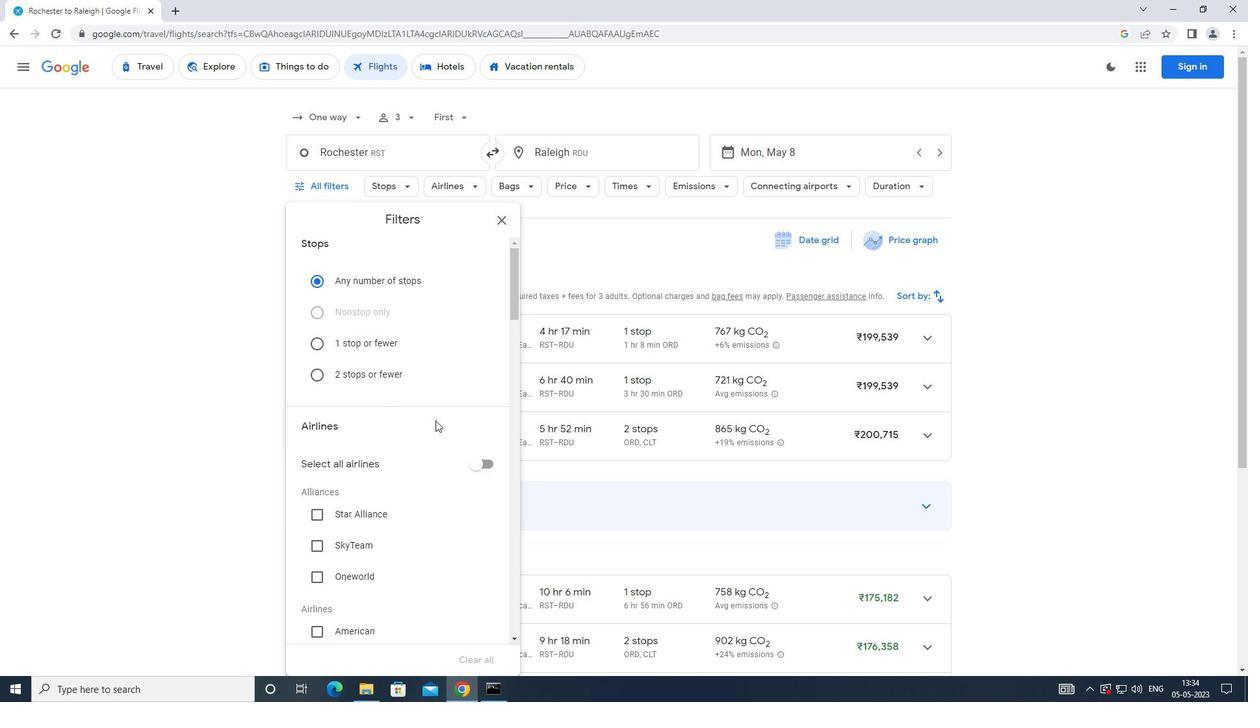 
Action: Mouse scrolled (434, 414) with delta (0, 0)
Screenshot: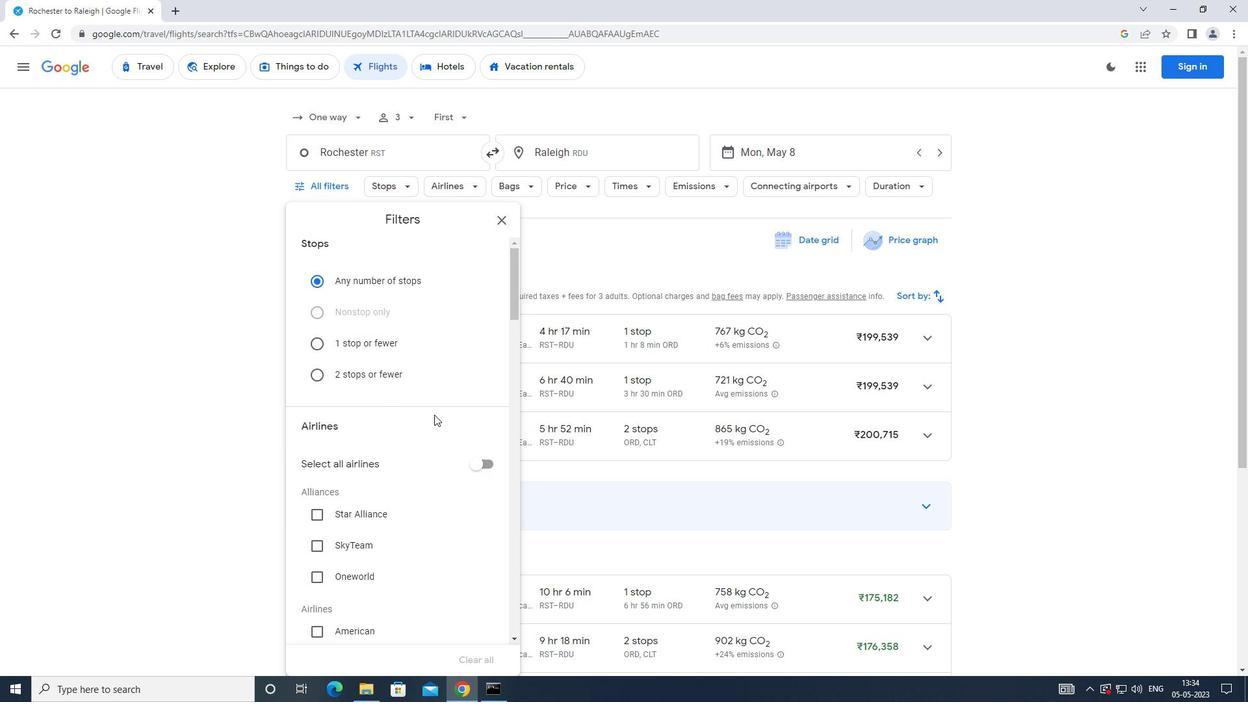 
Action: Mouse scrolled (434, 414) with delta (0, 0)
Screenshot: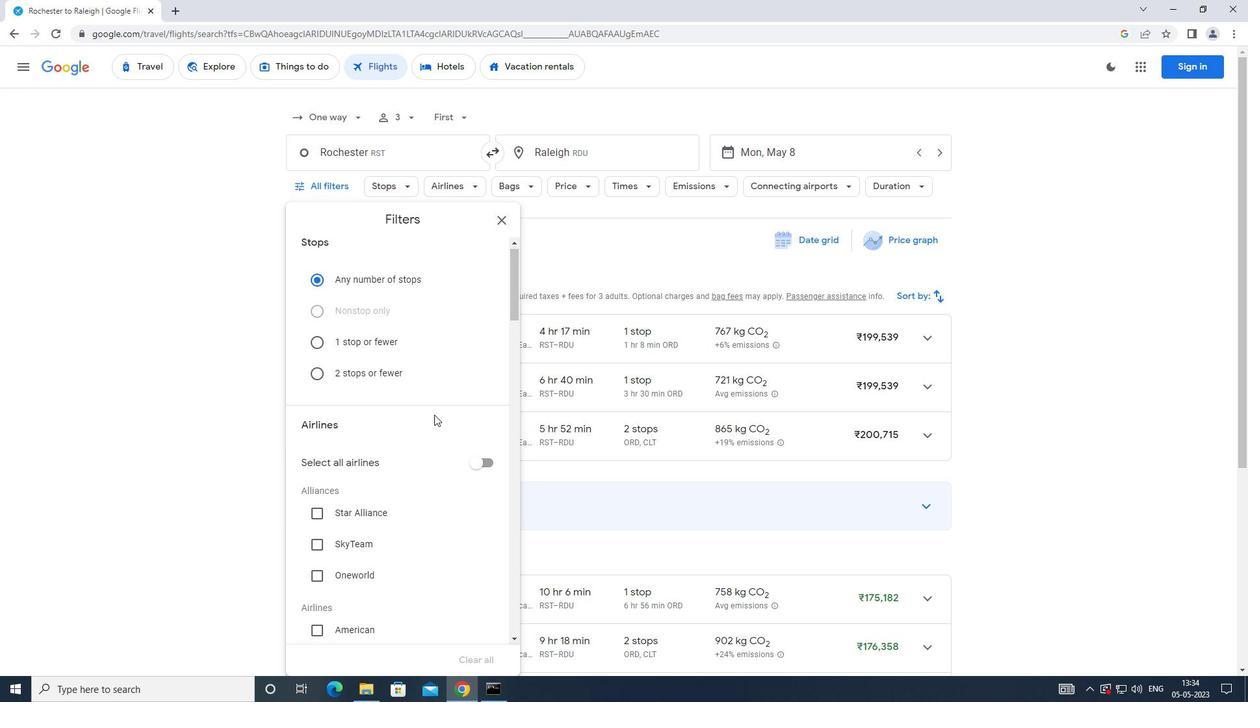 
Action: Mouse scrolled (434, 414) with delta (0, 0)
Screenshot: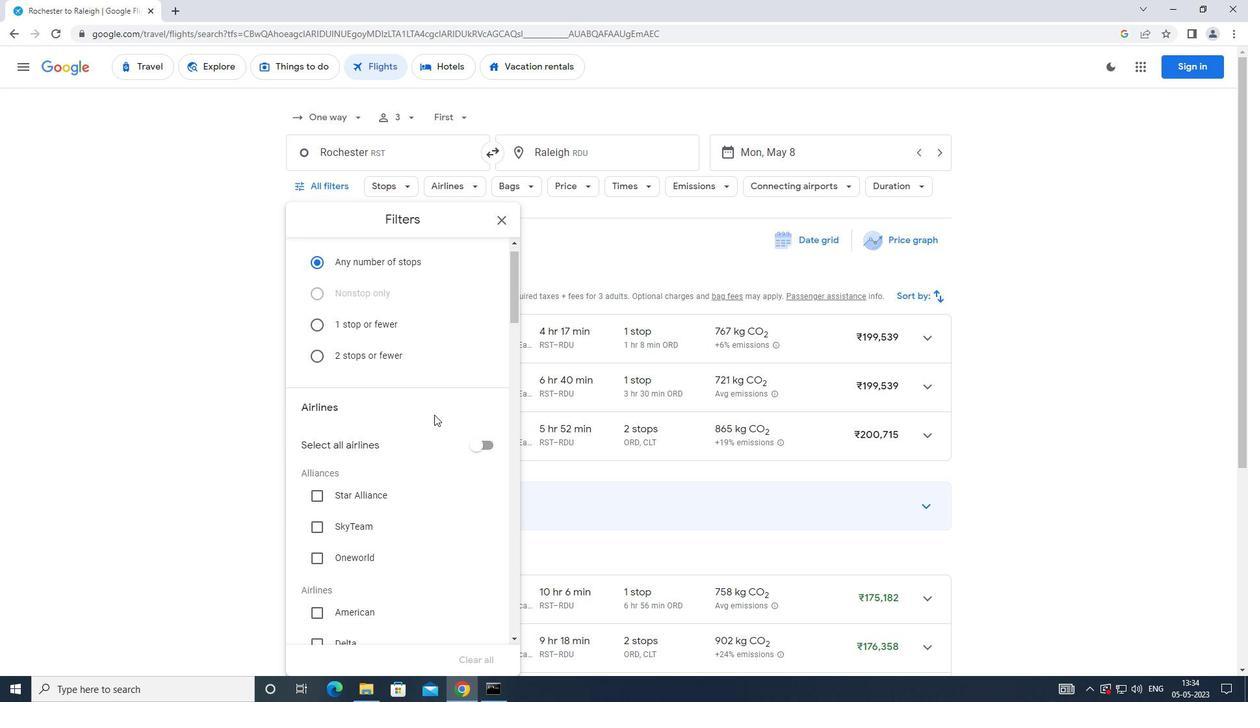 
Action: Mouse moved to (388, 422)
Screenshot: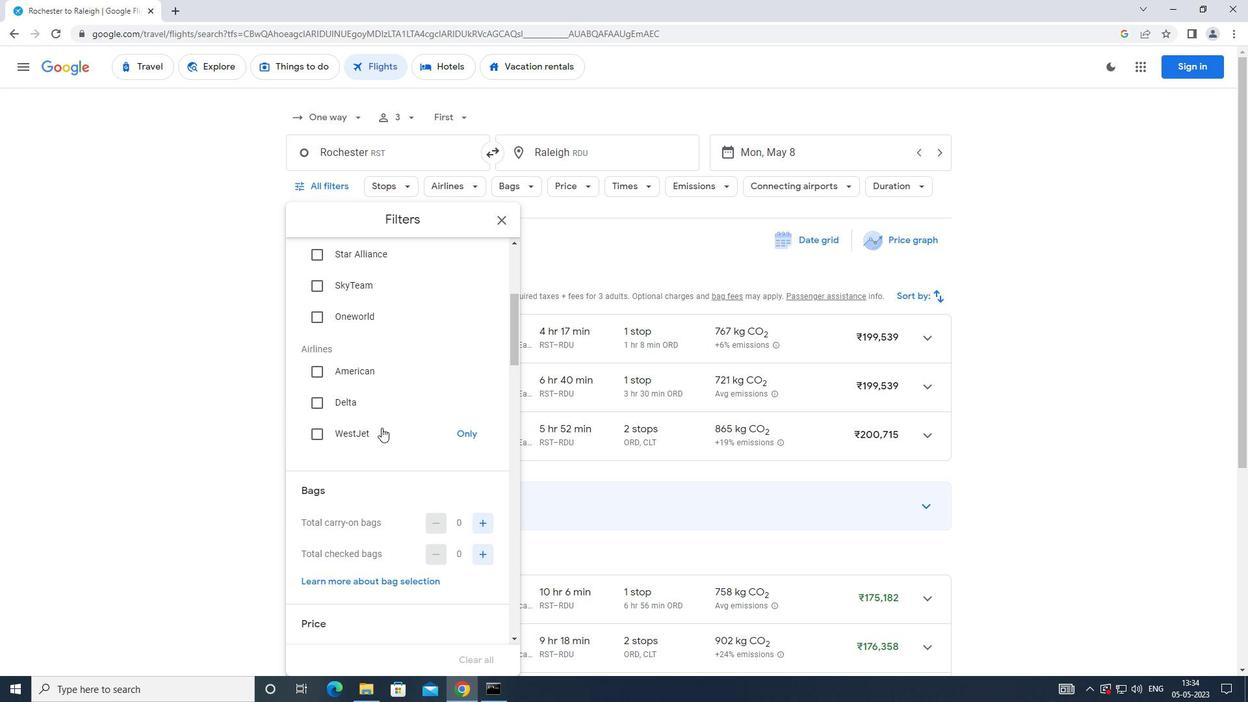 
Action: Mouse scrolled (388, 422) with delta (0, 0)
Screenshot: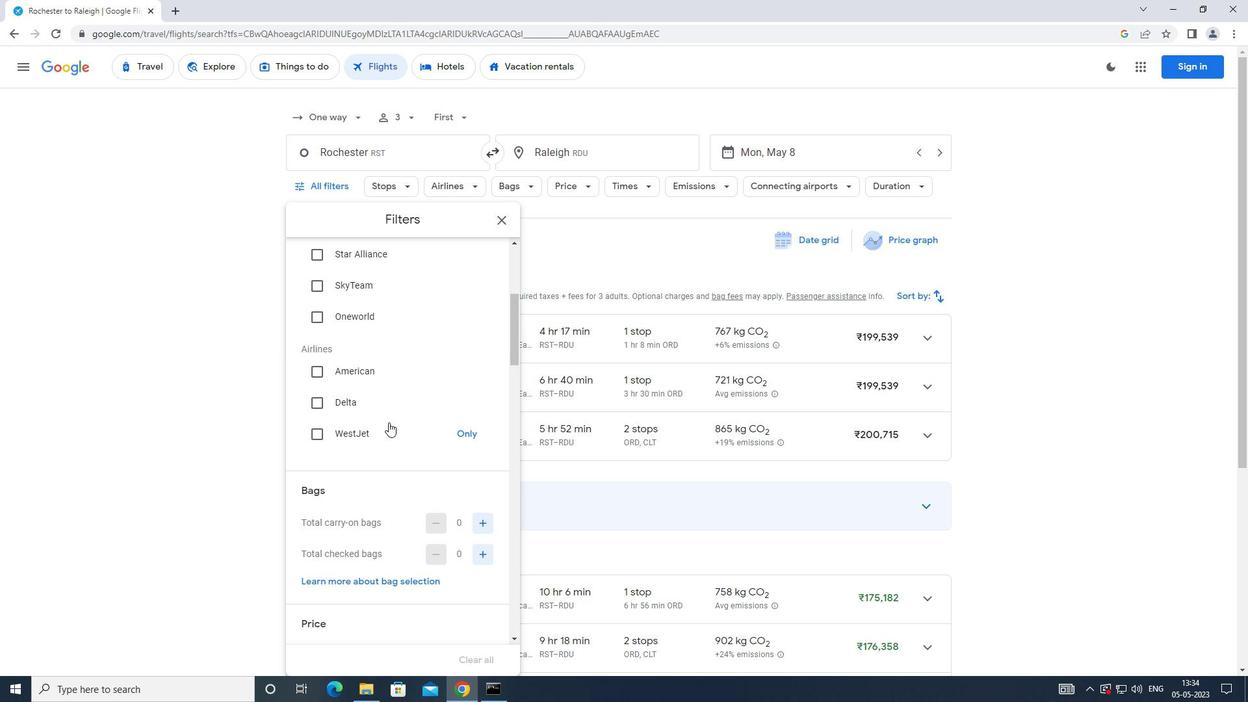 
Action: Mouse scrolled (388, 422) with delta (0, 0)
Screenshot: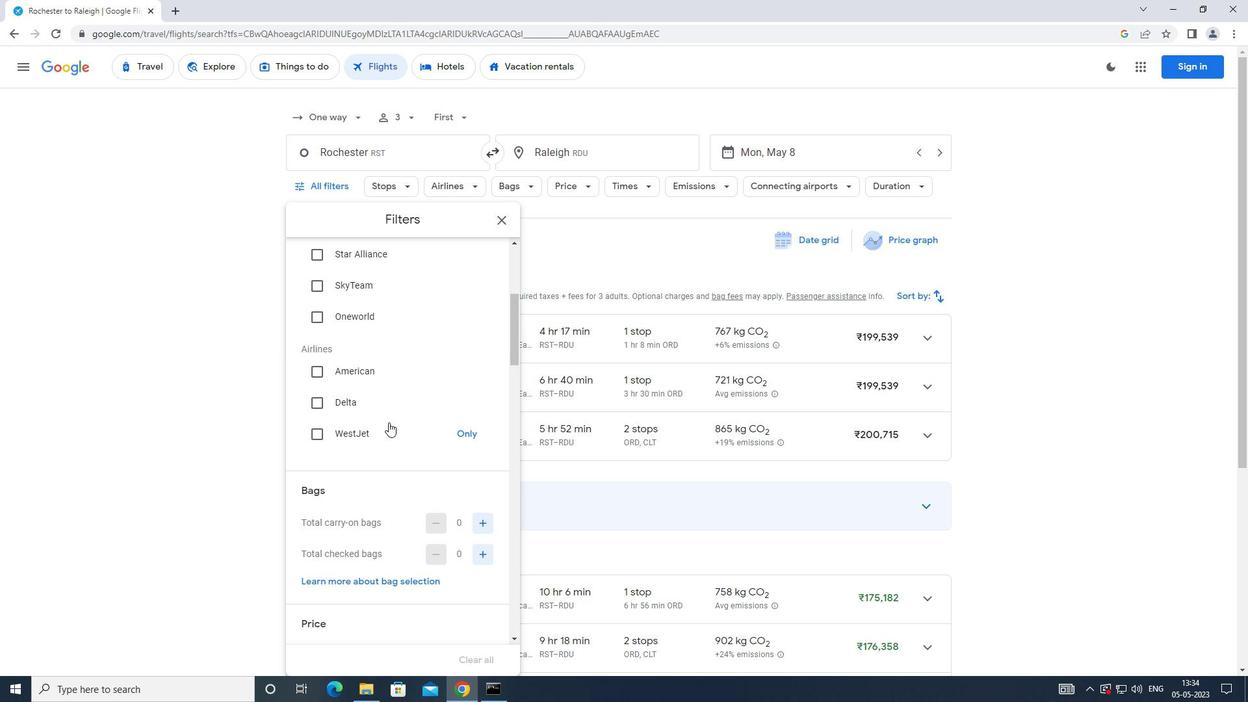 
Action: Mouse moved to (389, 422)
Screenshot: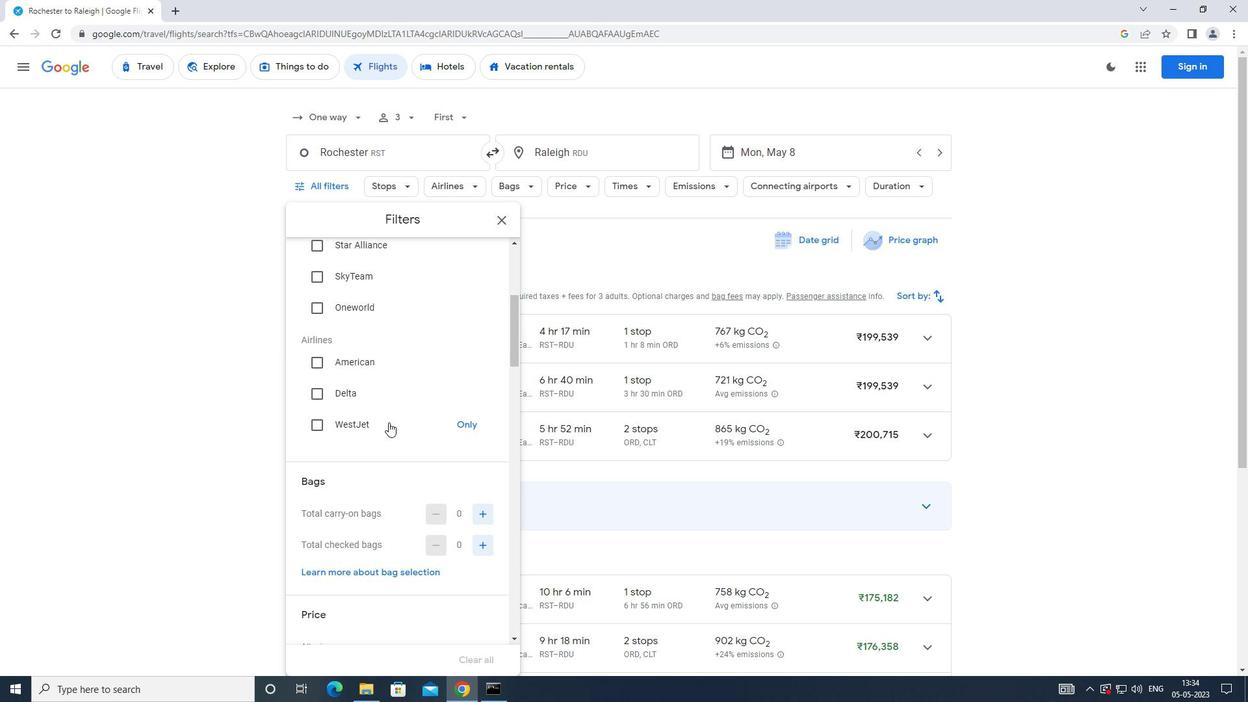 
Action: Mouse scrolled (389, 421) with delta (0, 0)
Screenshot: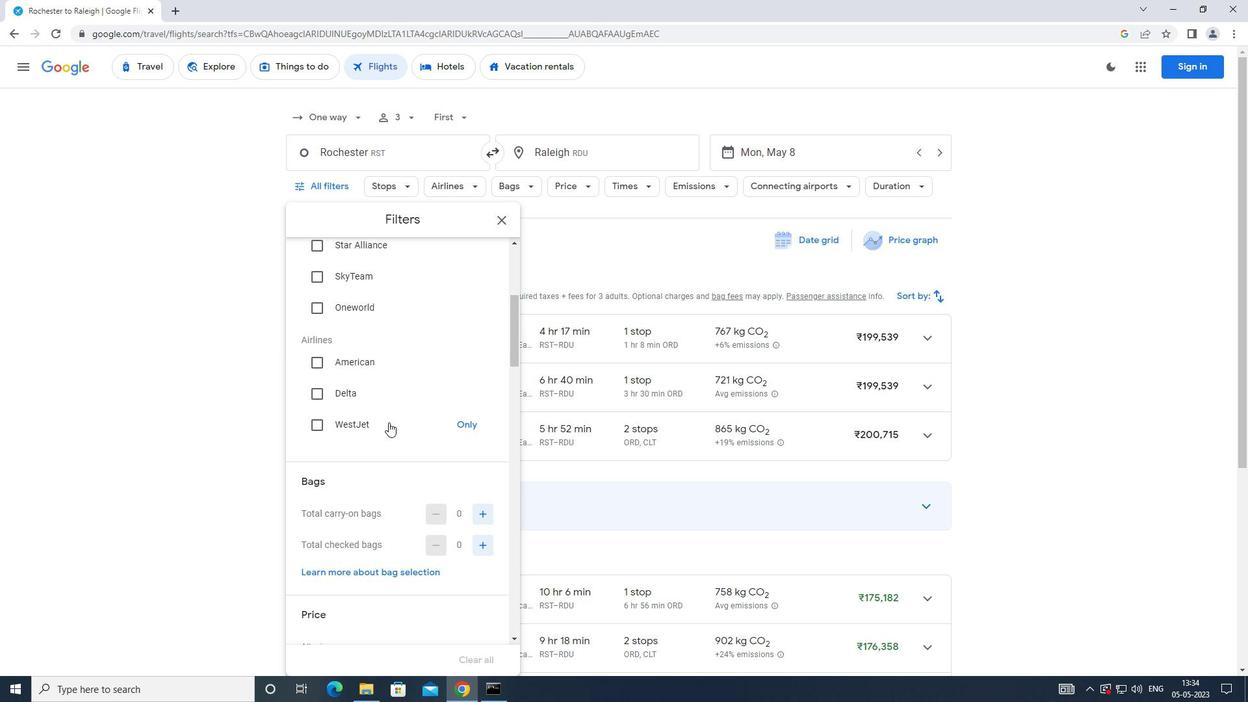 
Action: Mouse moved to (390, 422)
Screenshot: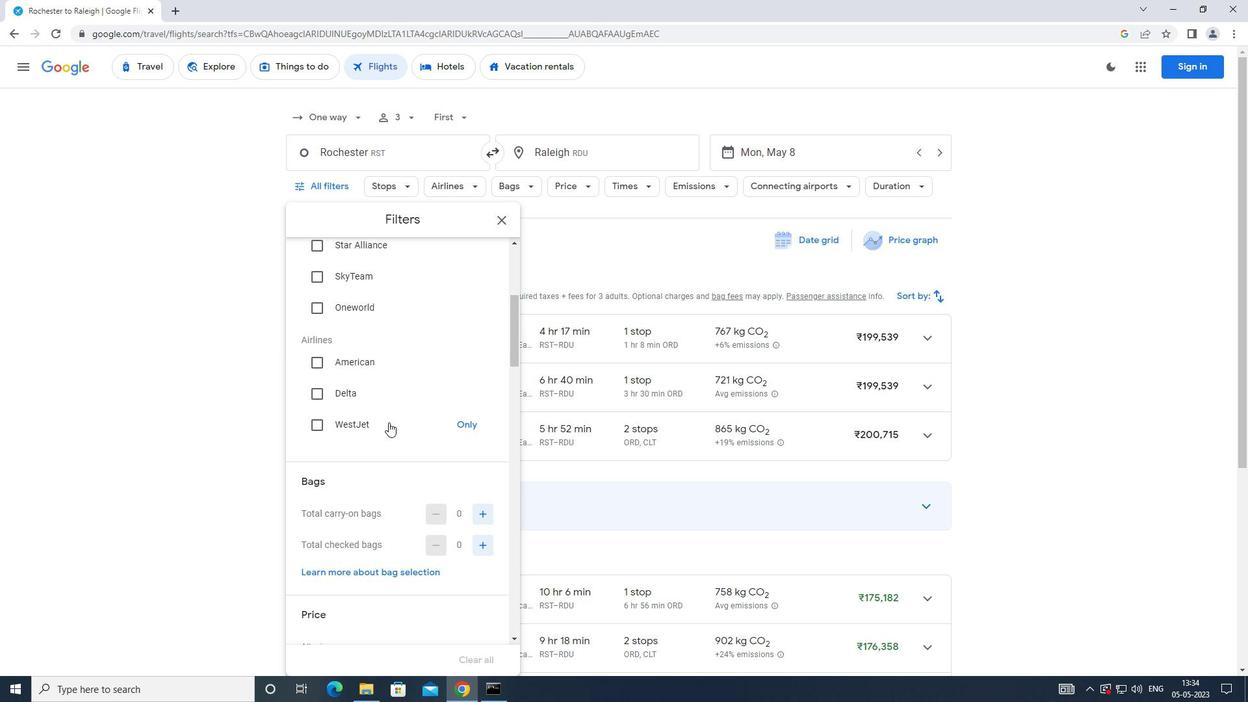 
Action: Mouse scrolled (390, 421) with delta (0, 0)
Screenshot: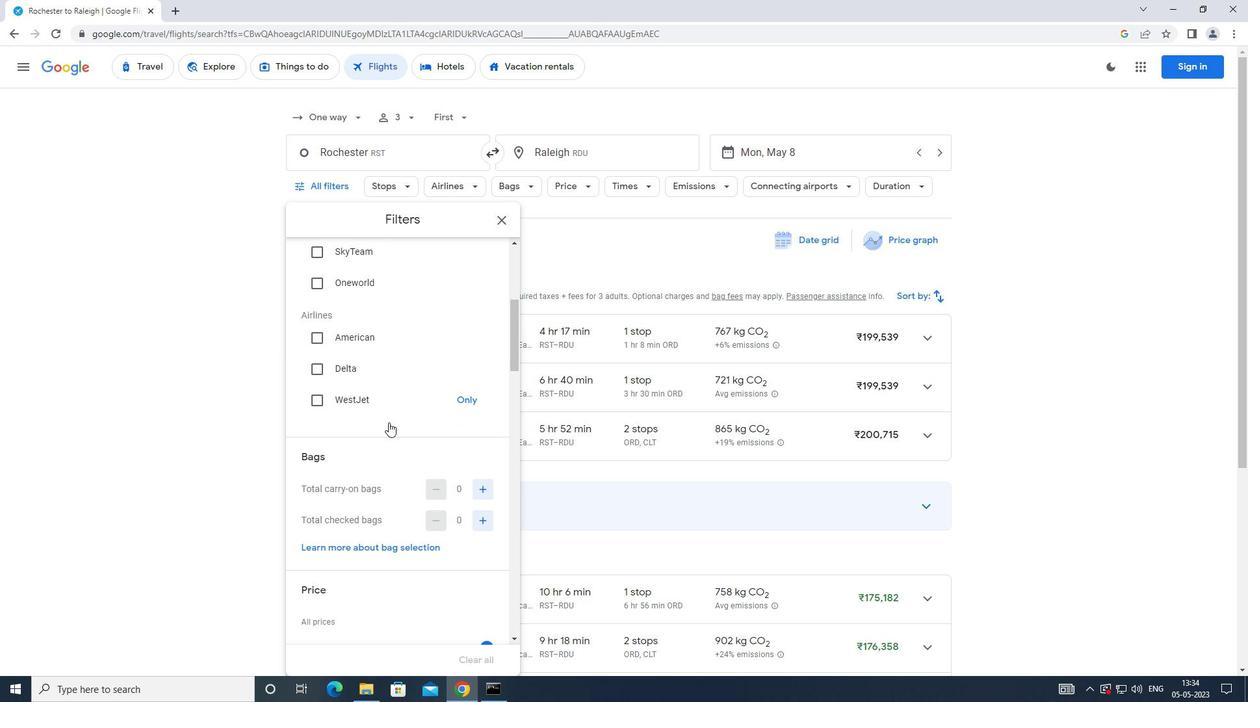 
Action: Mouse moved to (481, 299)
Screenshot: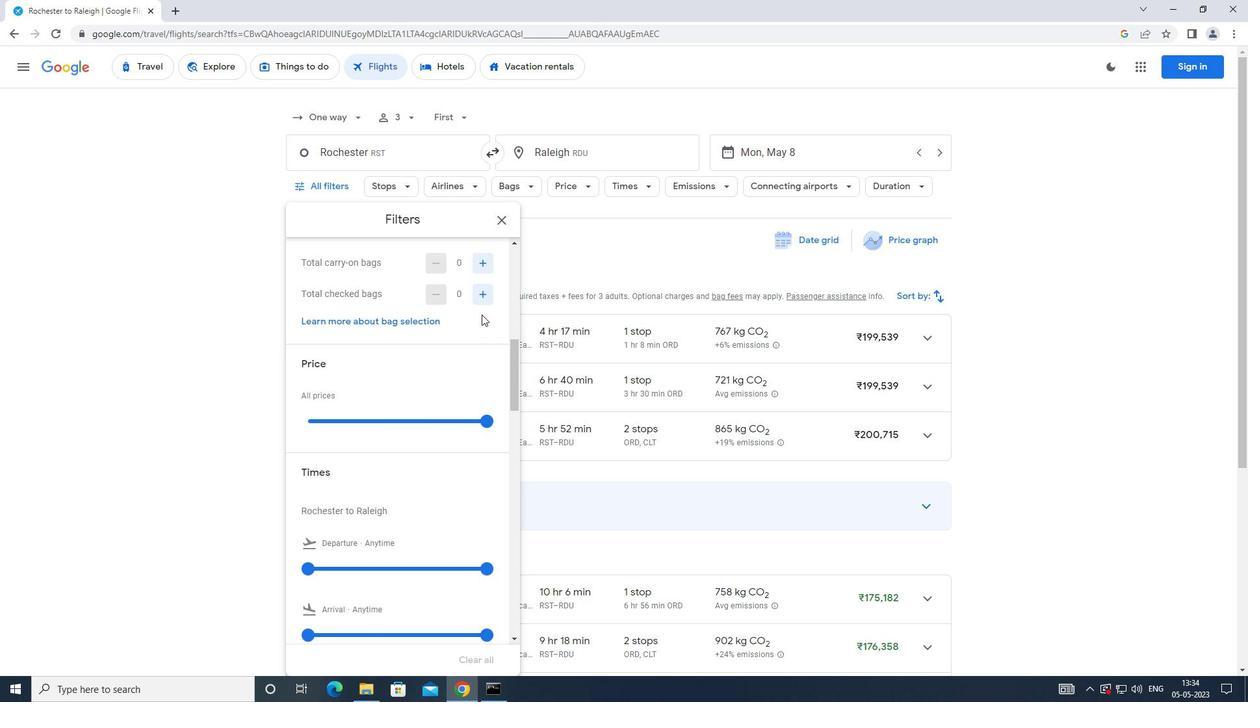 
Action: Mouse pressed left at (481, 299)
Screenshot: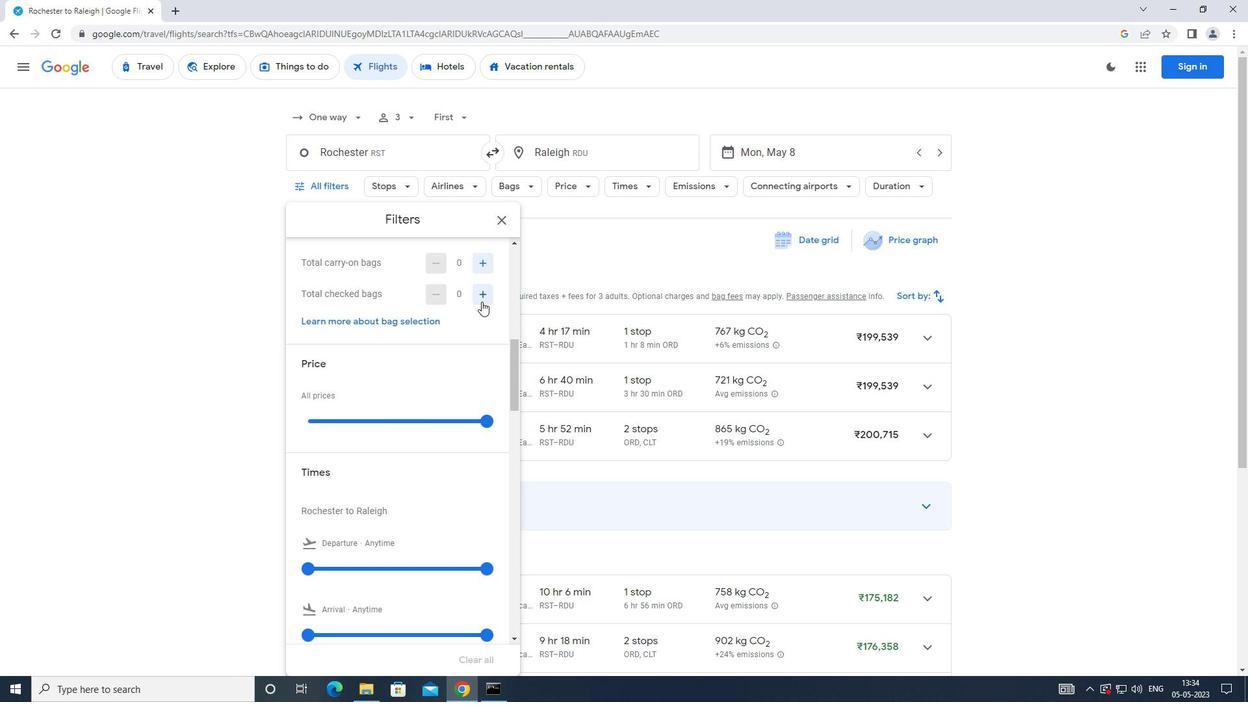 
Action: Mouse pressed left at (481, 299)
Screenshot: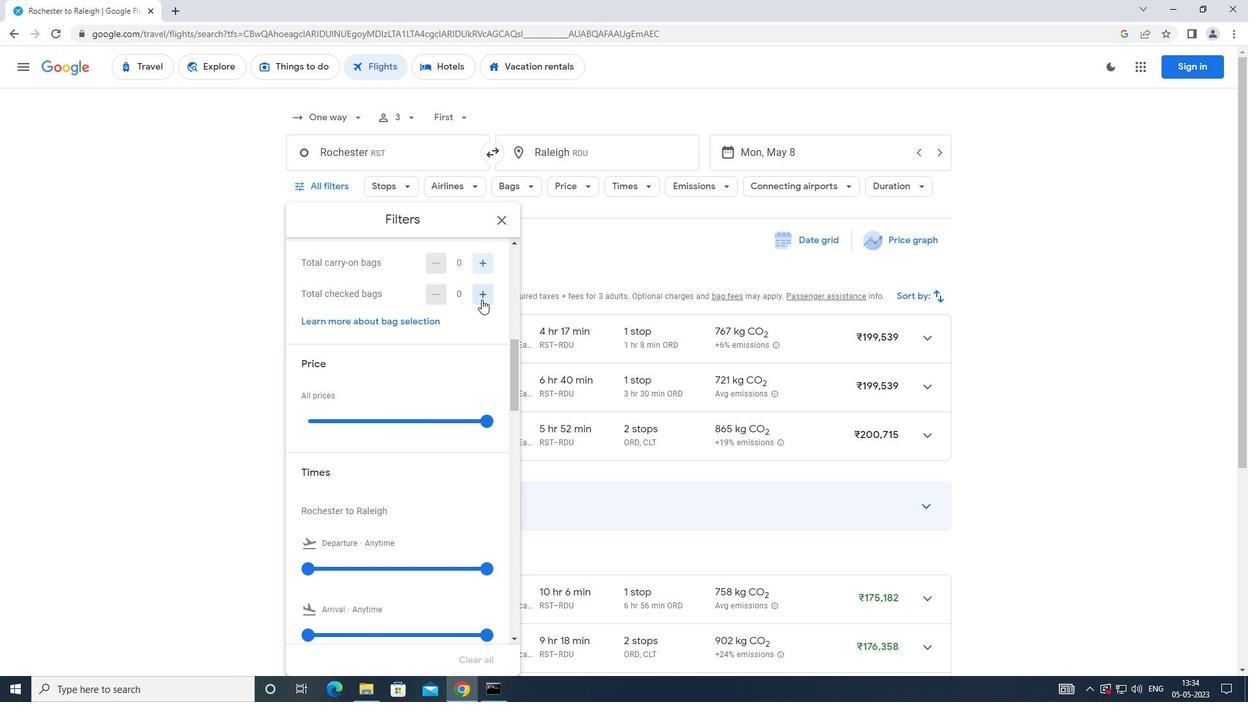 
Action: Mouse pressed left at (481, 299)
Screenshot: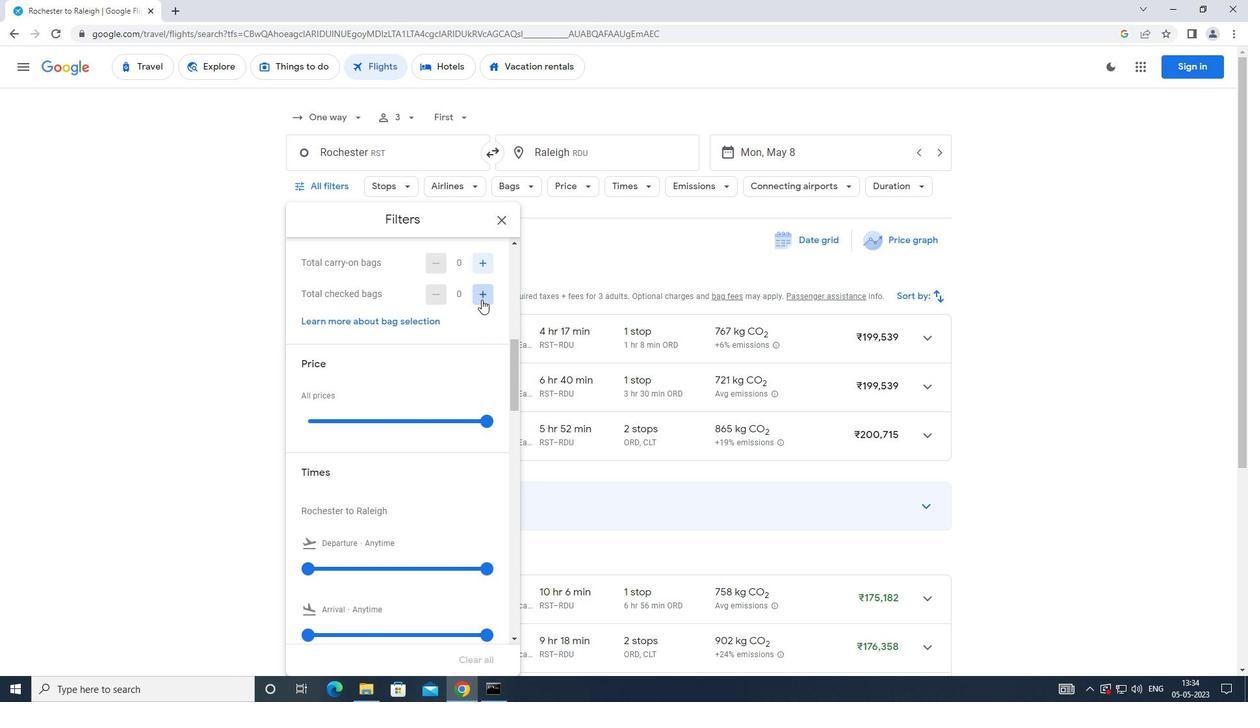 
Action: Mouse pressed left at (481, 299)
Screenshot: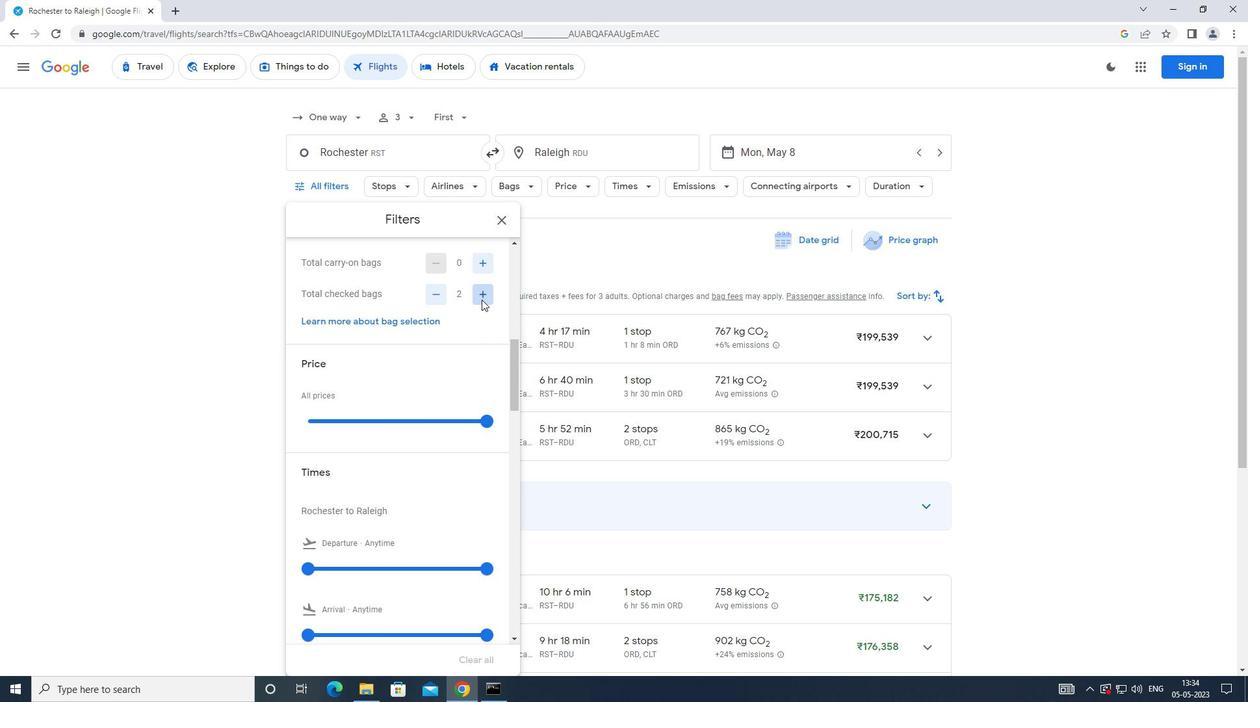 
Action: Mouse moved to (483, 299)
Screenshot: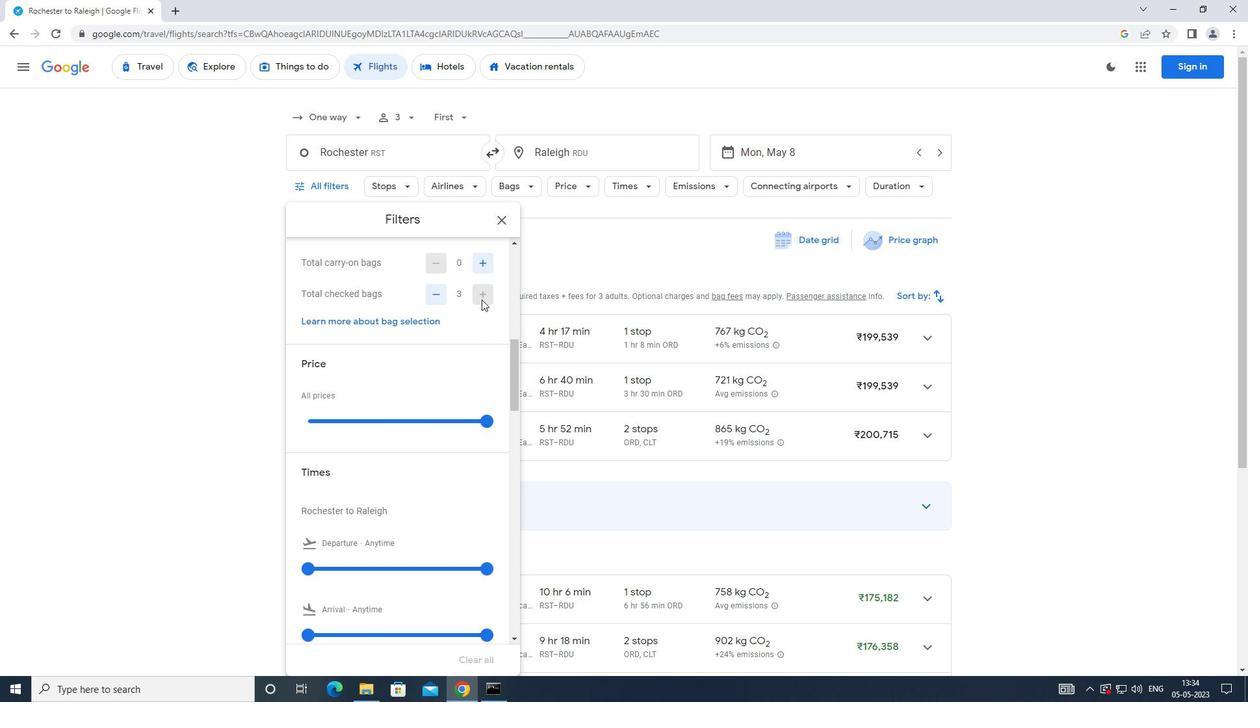 
Action: Mouse pressed left at (483, 299)
Screenshot: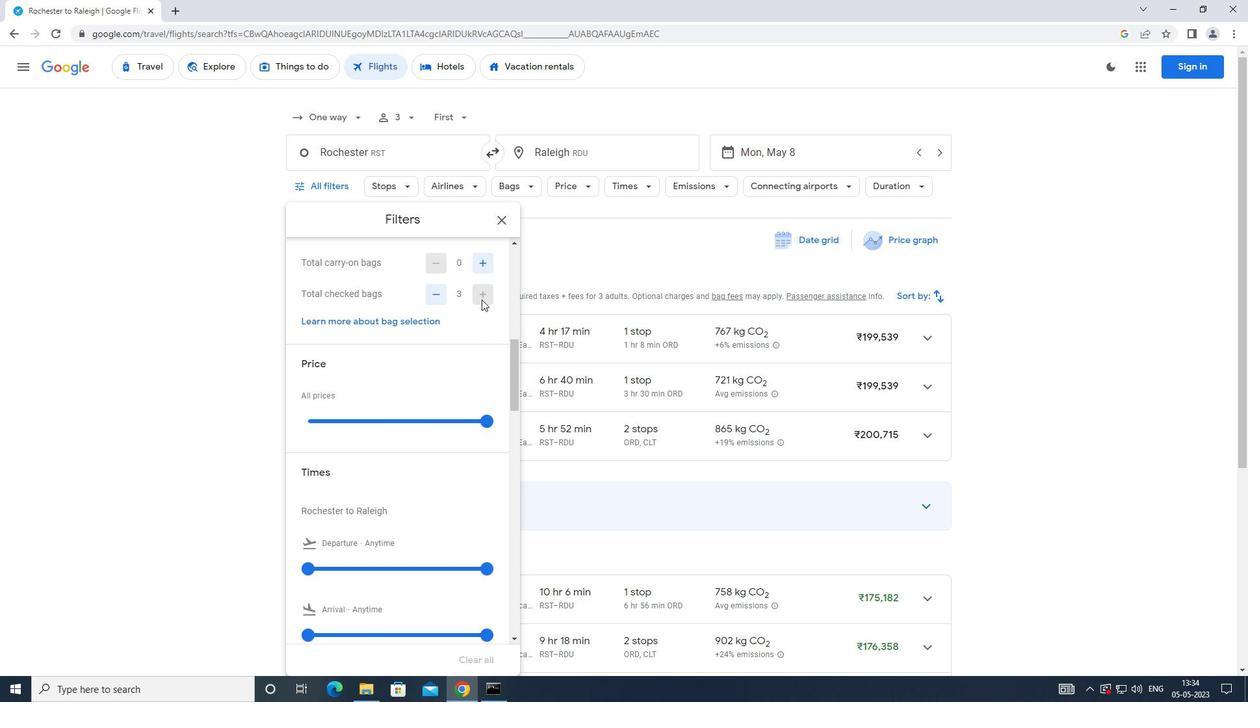 
Action: Mouse pressed left at (483, 299)
Screenshot: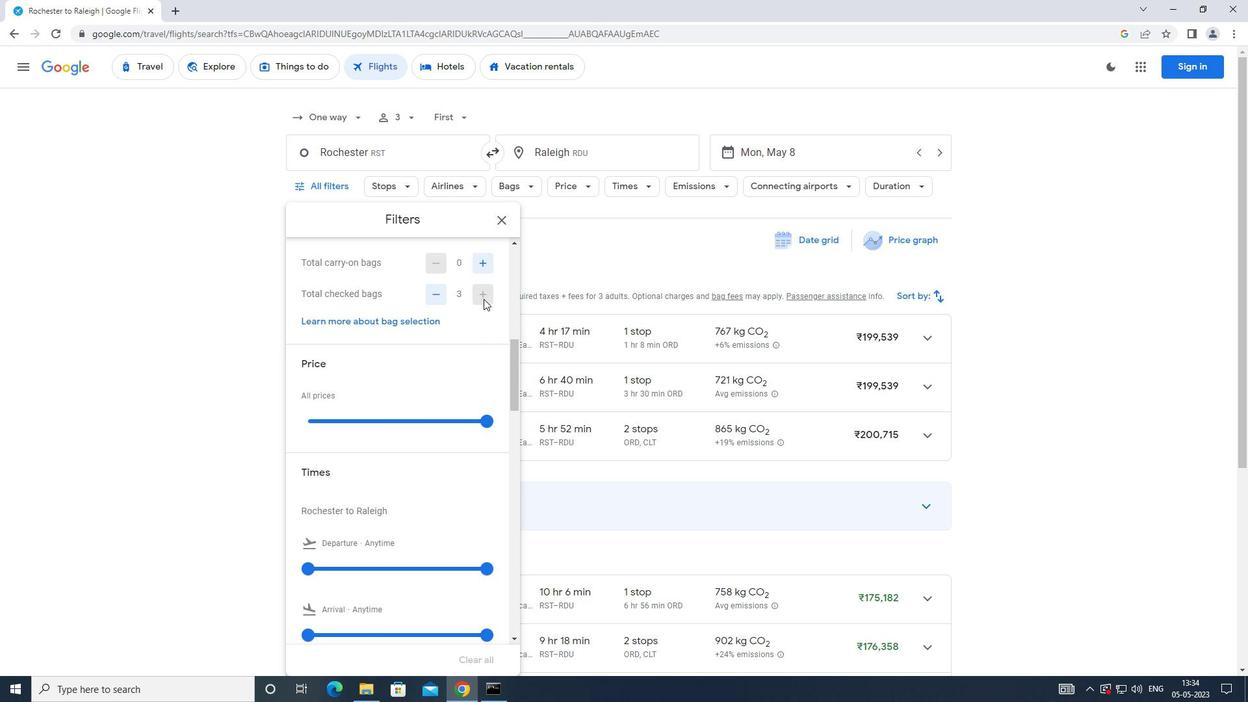 
Action: Mouse moved to (466, 362)
Screenshot: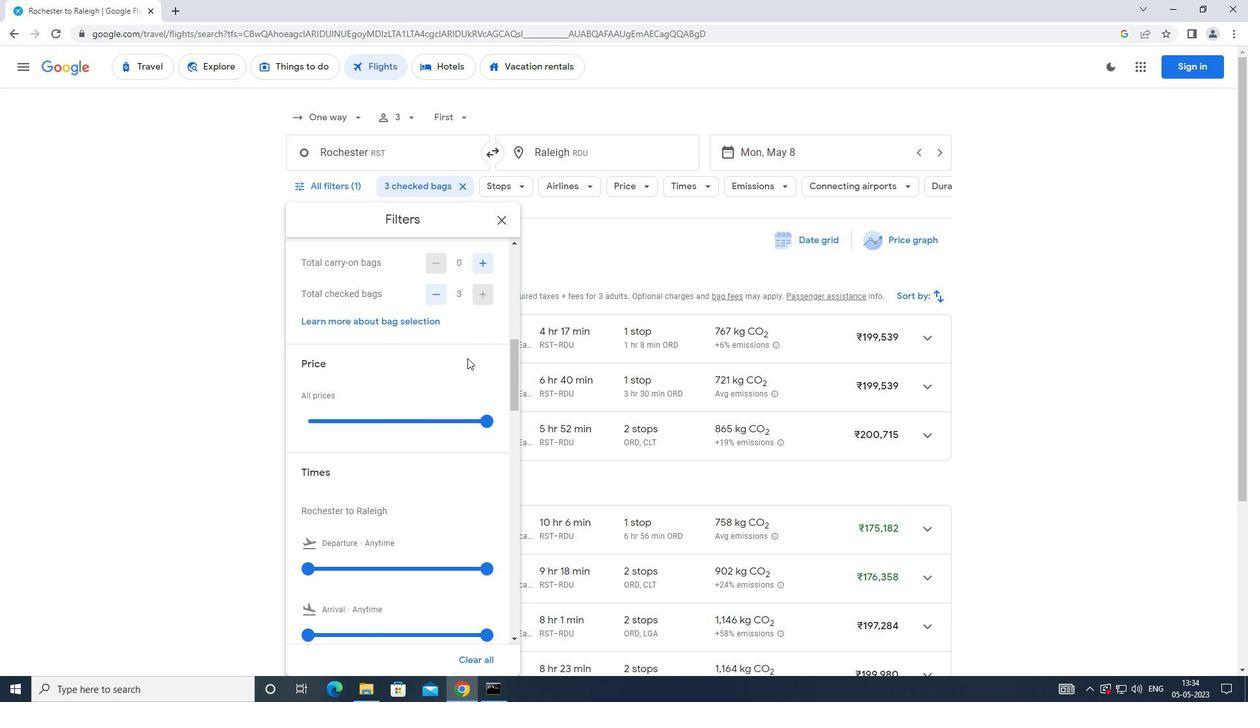 
Action: Mouse scrolled (466, 361) with delta (0, 0)
Screenshot: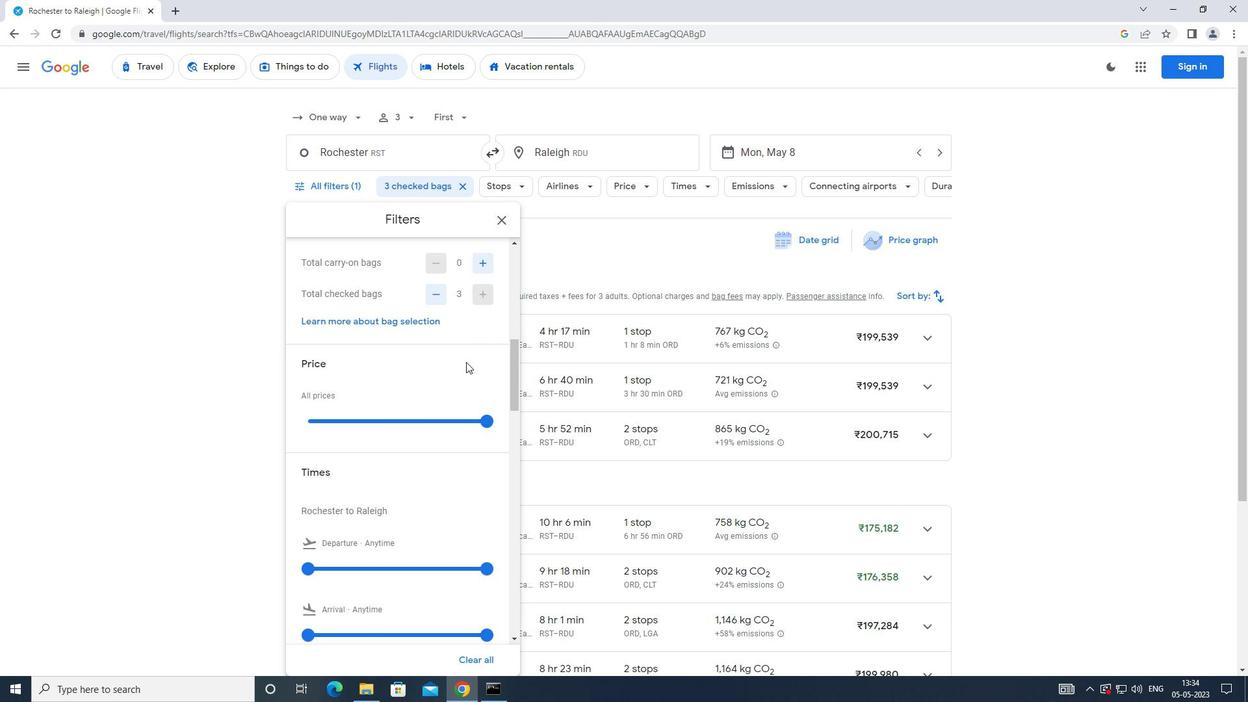 
Action: Mouse scrolled (466, 361) with delta (0, 0)
Screenshot: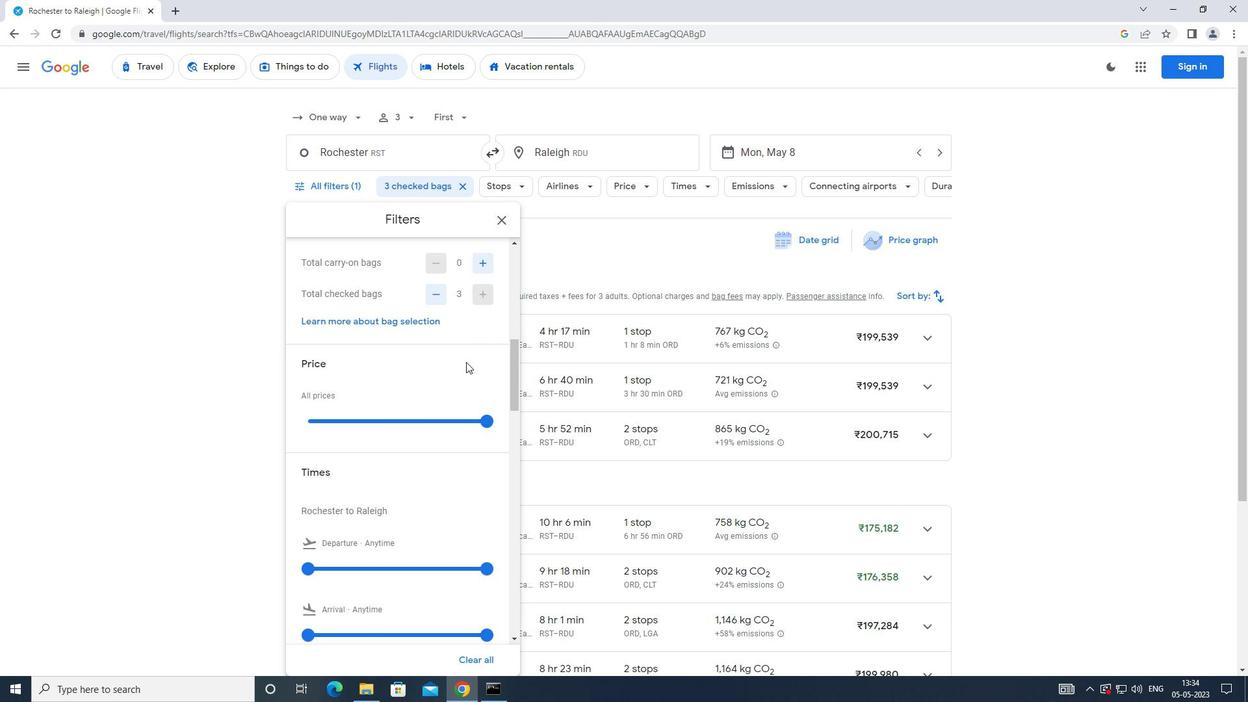
Action: Mouse moved to (484, 295)
Screenshot: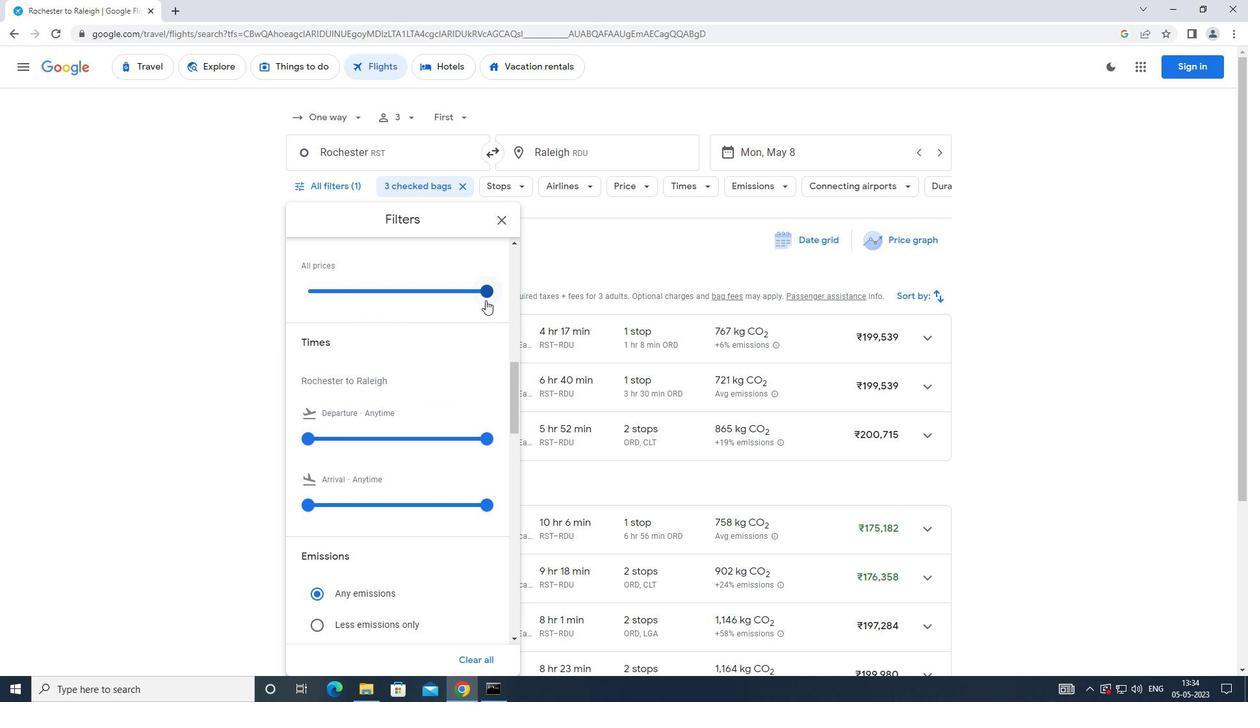 
Action: Mouse pressed left at (484, 295)
Screenshot: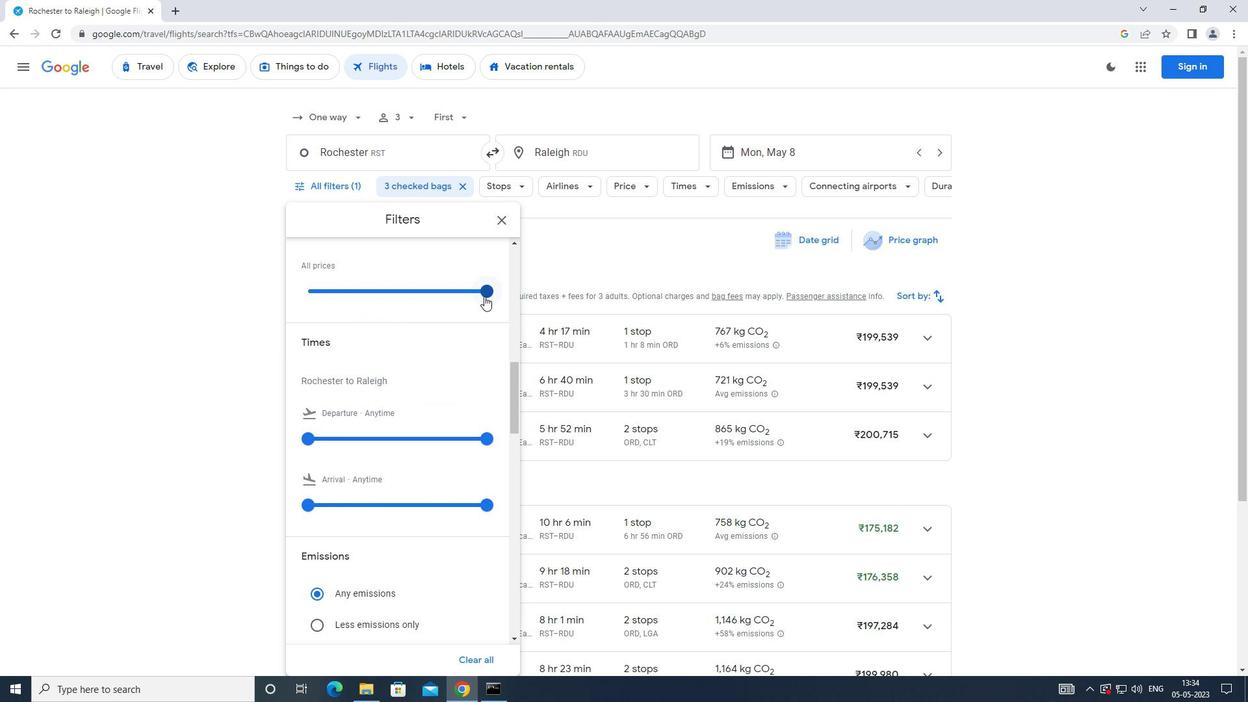 
Action: Mouse moved to (455, 320)
Screenshot: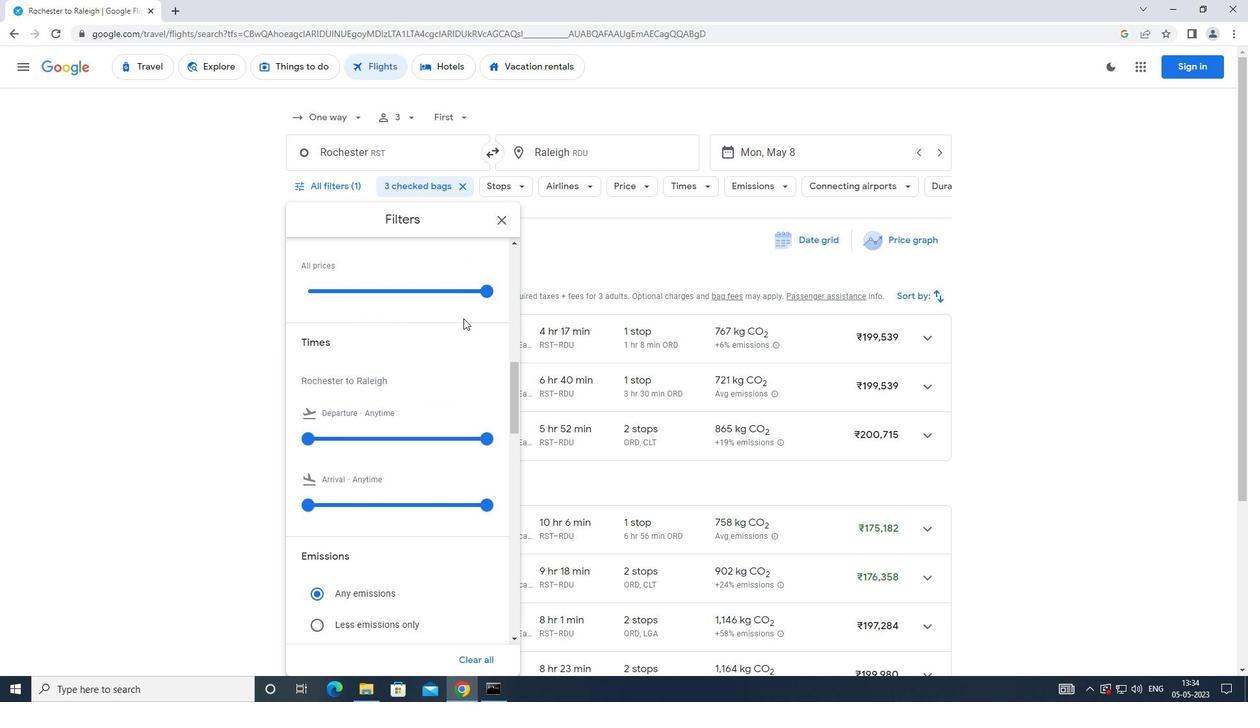 
Action: Mouse scrolled (455, 320) with delta (0, 0)
Screenshot: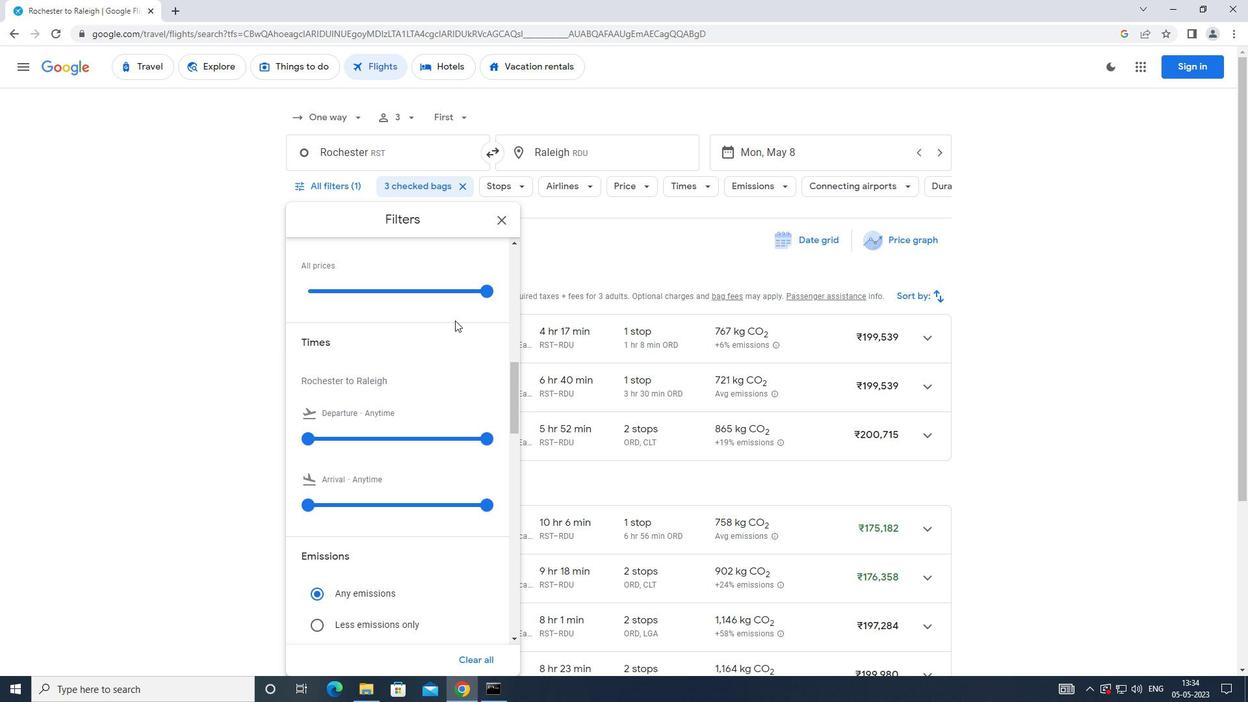 
Action: Mouse moved to (308, 374)
Screenshot: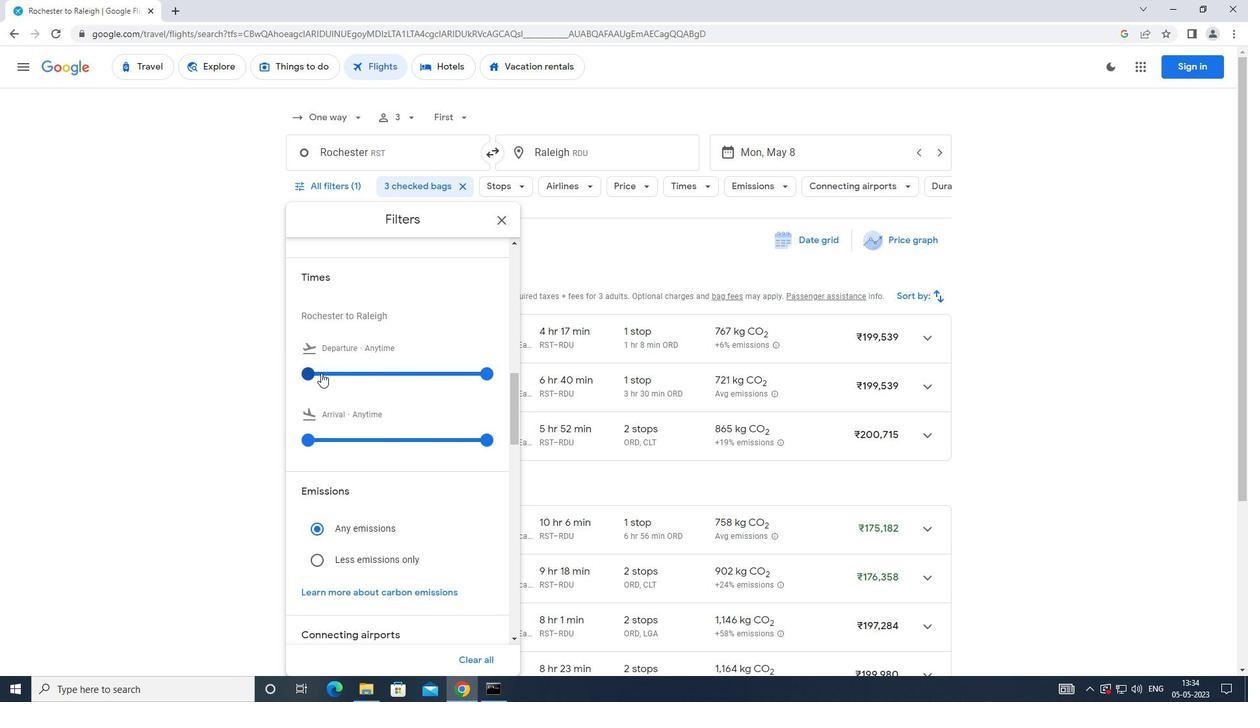 
Action: Mouse pressed left at (308, 374)
Screenshot: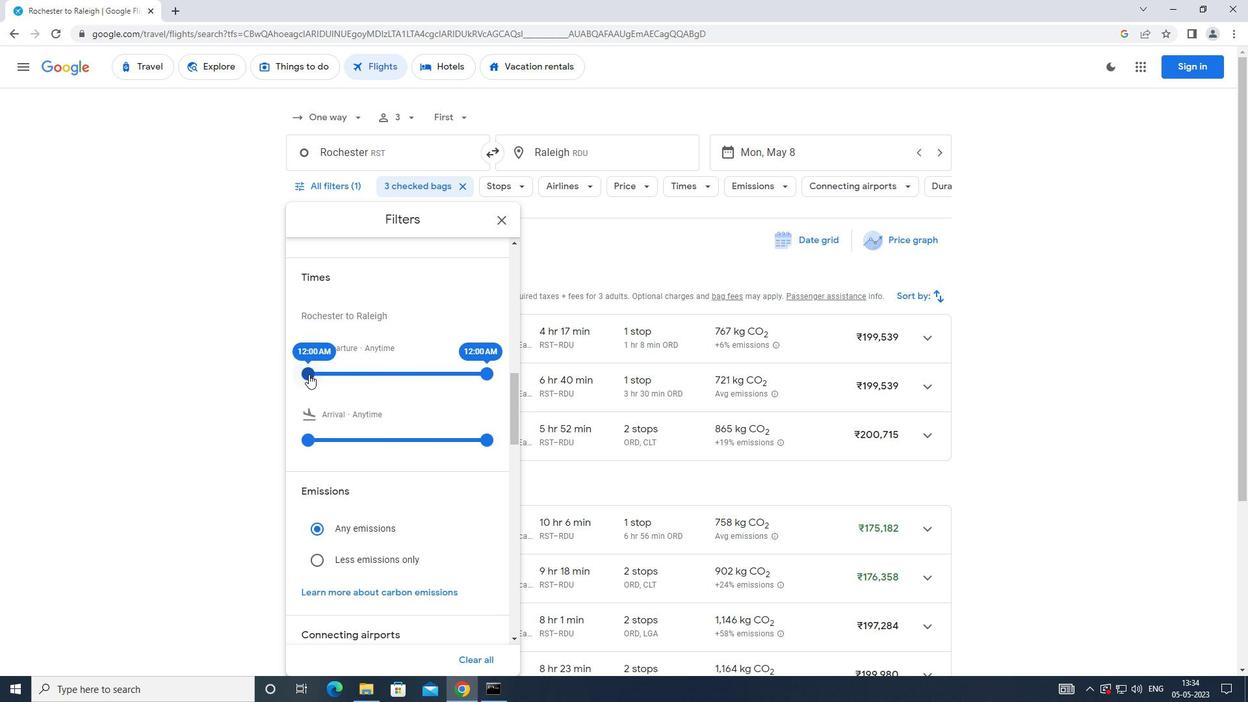 
Action: Mouse moved to (489, 374)
Screenshot: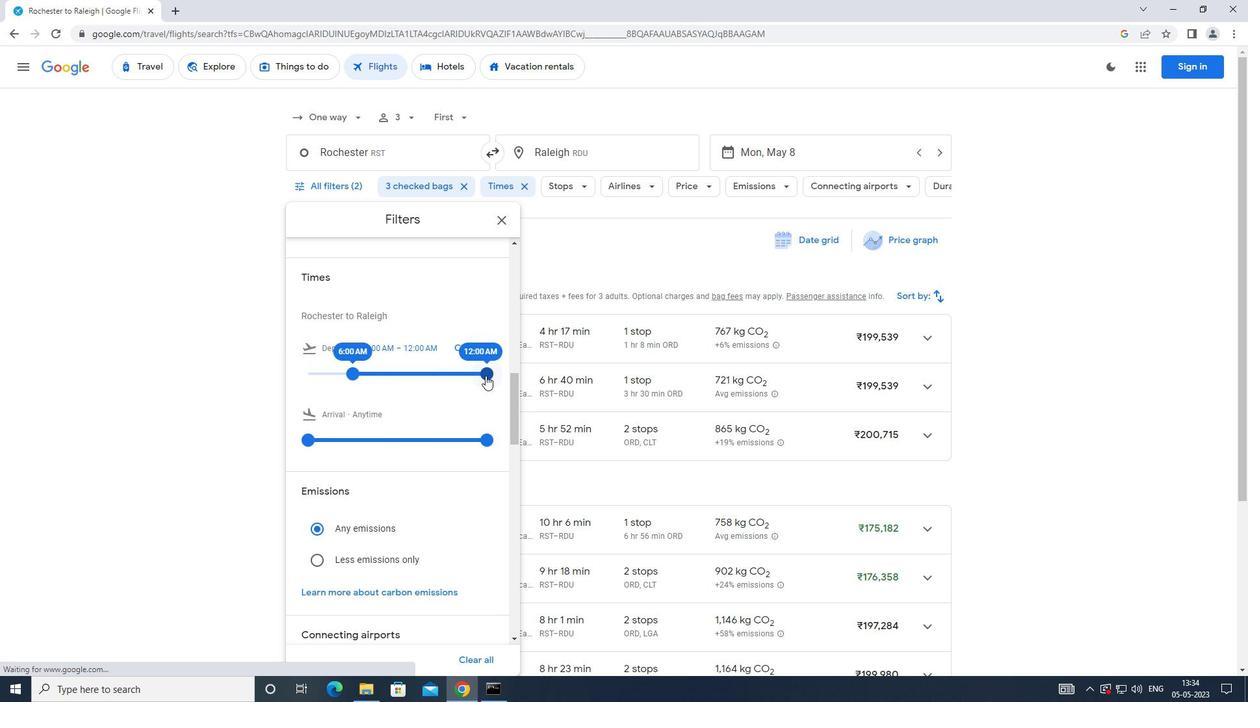 
Action: Mouse pressed left at (489, 374)
Screenshot: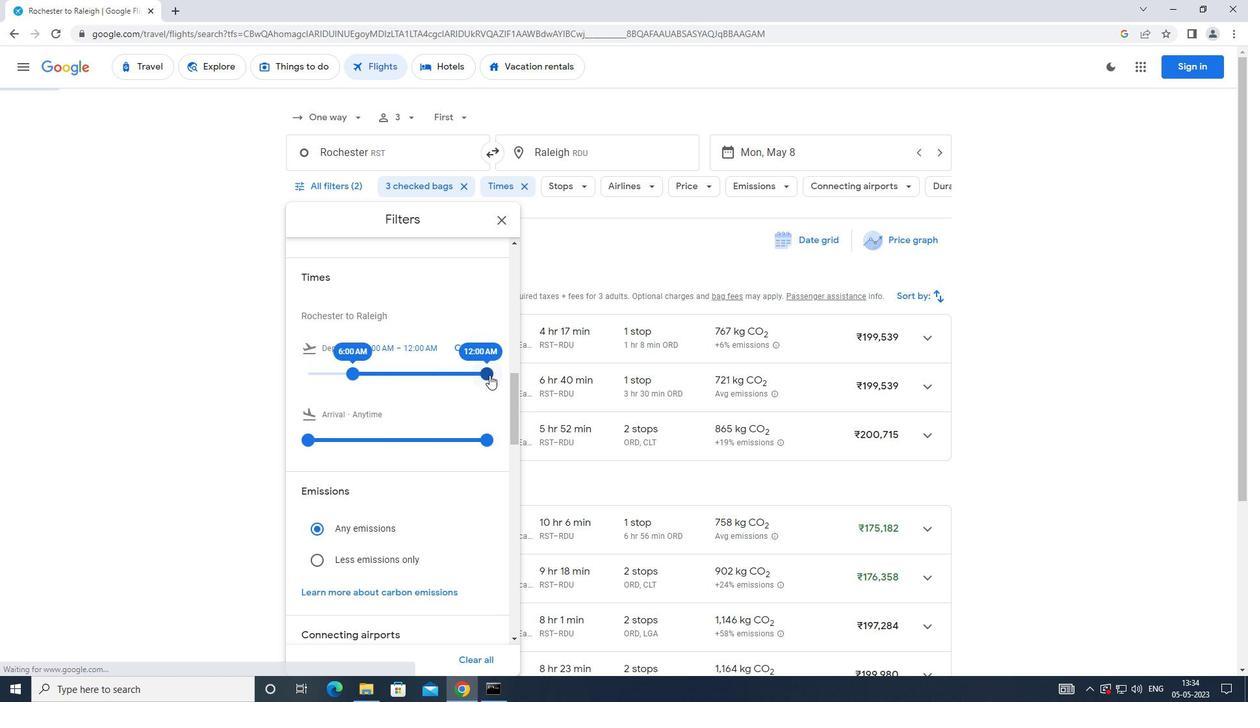 
Action: Mouse moved to (444, 383)
Screenshot: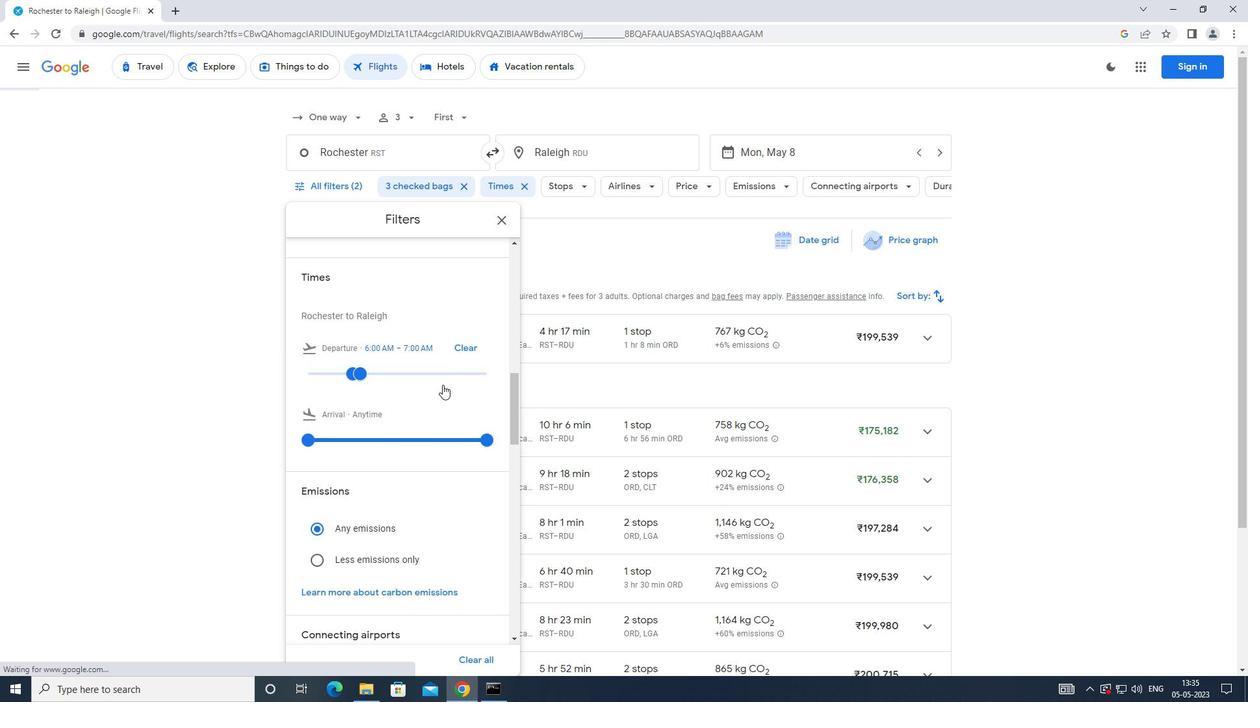 
